Task: Experiment with the "Change Pitch" effect to create a subtle pitch drift on a flute melody.
Action: Mouse moved to (69, 2)
Screenshot: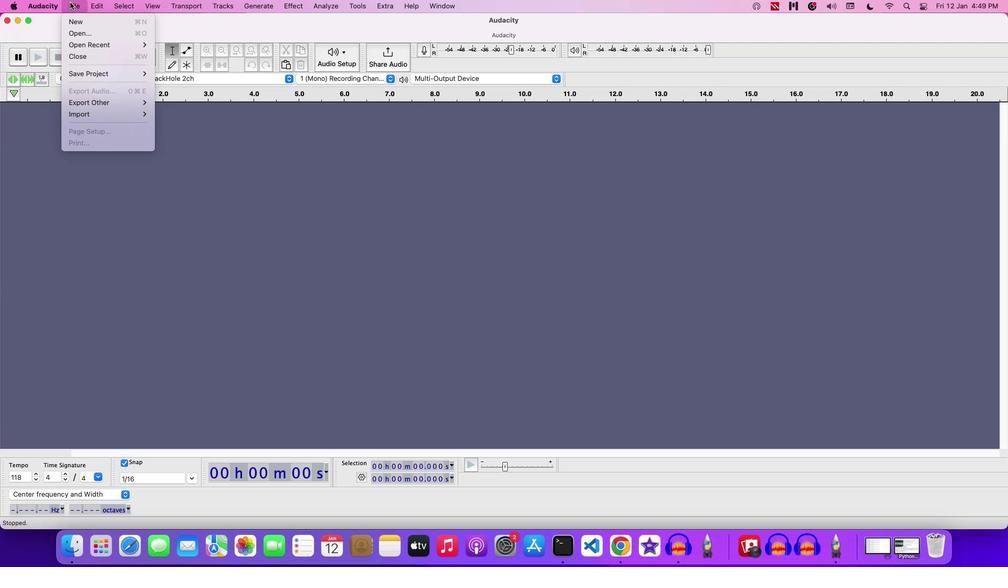 
Action: Mouse pressed left at (69, 2)
Screenshot: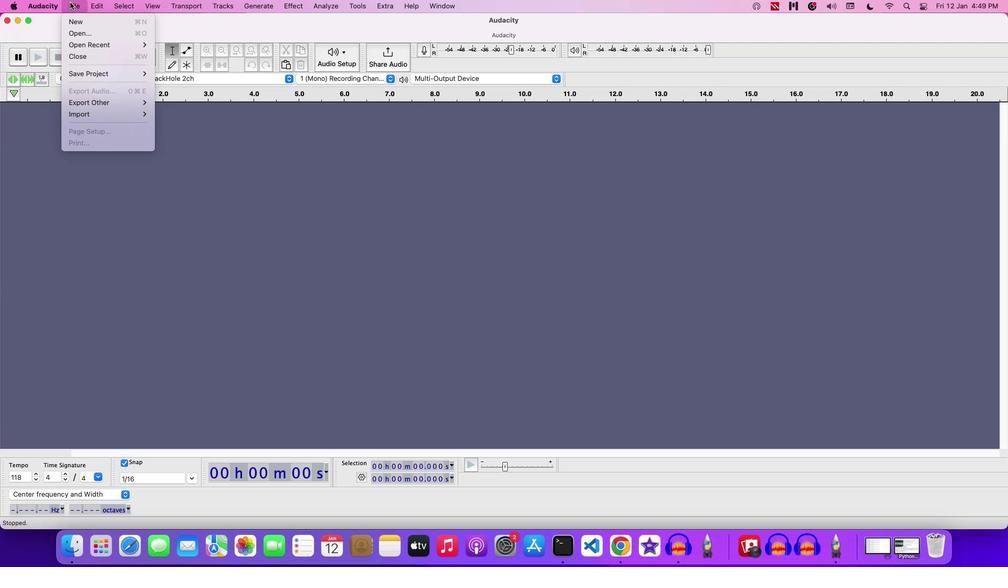 
Action: Mouse moved to (84, 34)
Screenshot: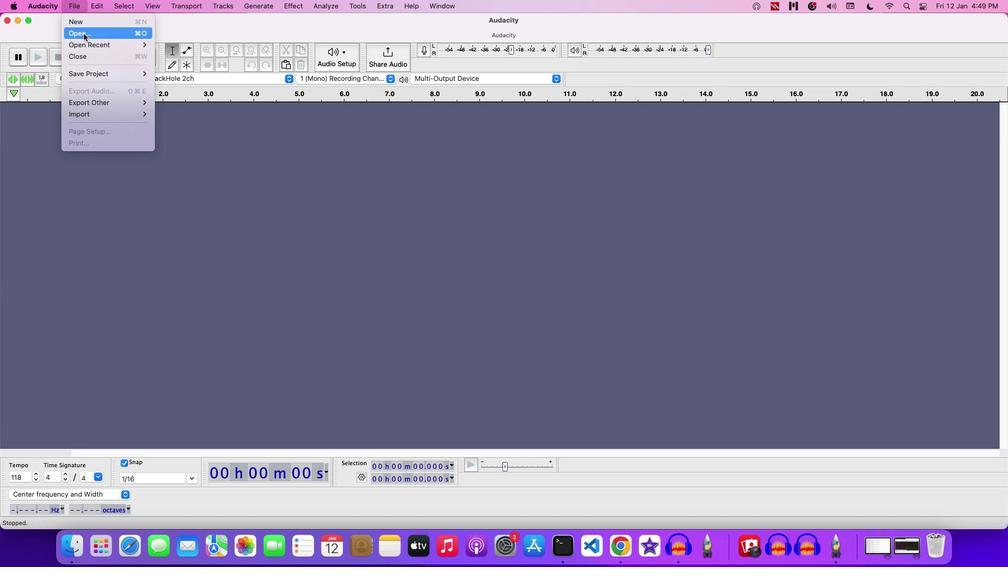 
Action: Mouse pressed left at (84, 34)
Screenshot: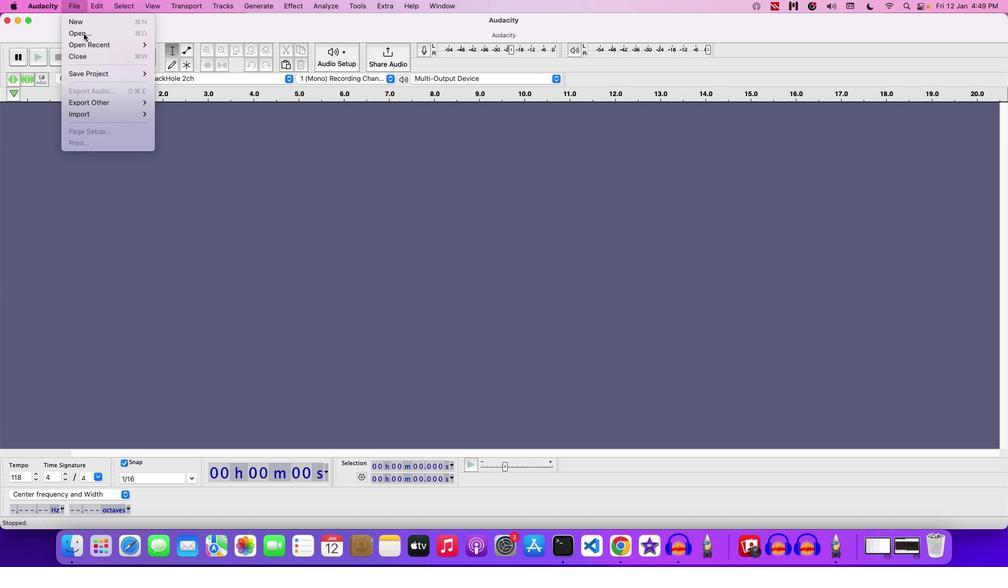 
Action: Mouse moved to (558, 112)
Screenshot: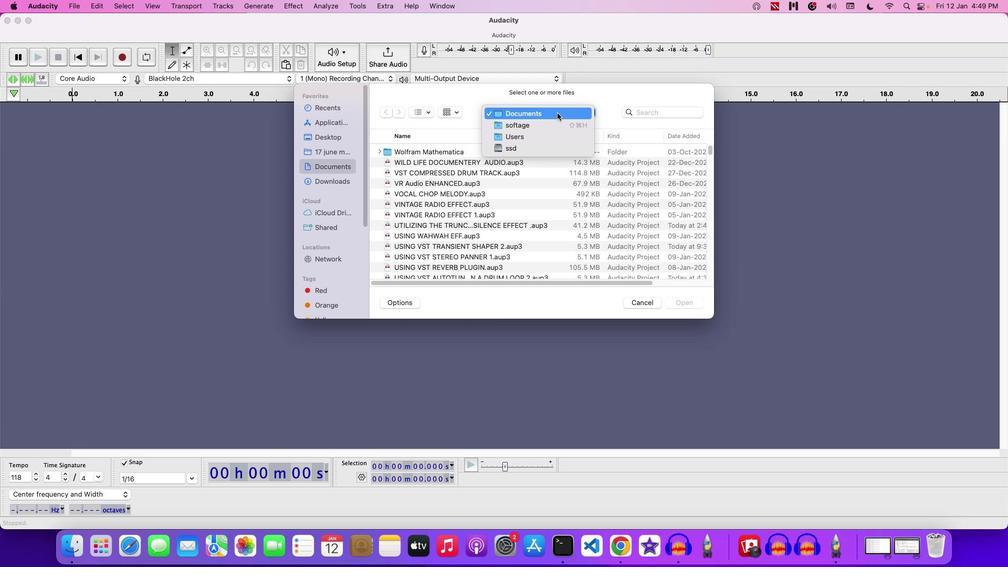 
Action: Mouse pressed left at (558, 112)
Screenshot: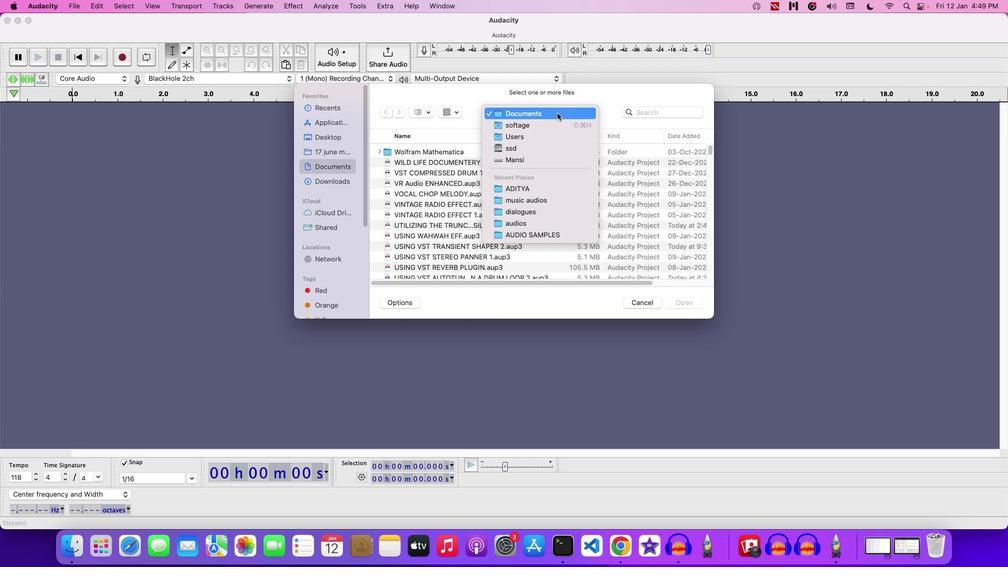 
Action: Mouse moved to (518, 190)
Screenshot: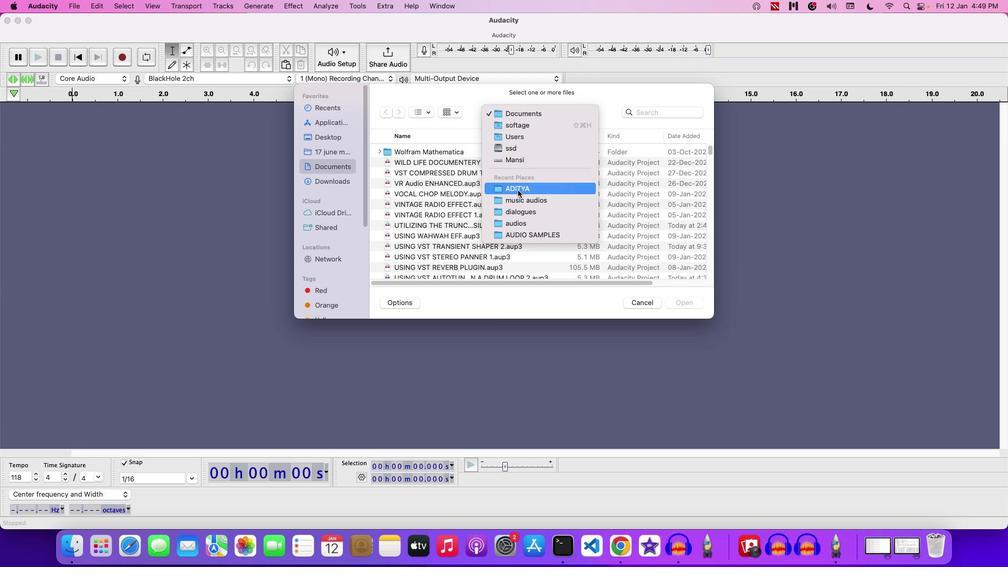 
Action: Mouse pressed left at (518, 190)
Screenshot: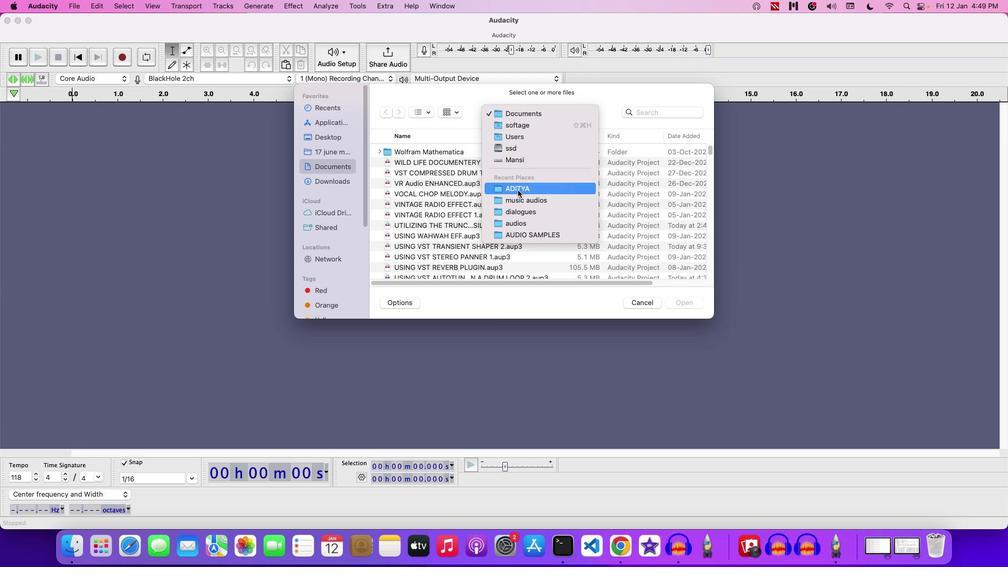 
Action: Mouse moved to (472, 212)
Screenshot: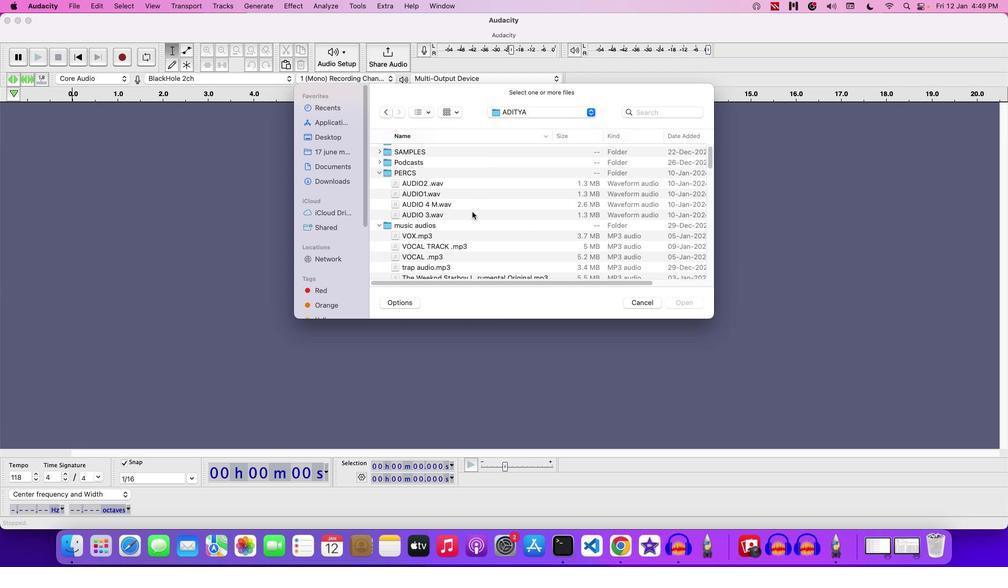 
Action: Mouse scrolled (472, 212) with delta (0, 0)
Screenshot: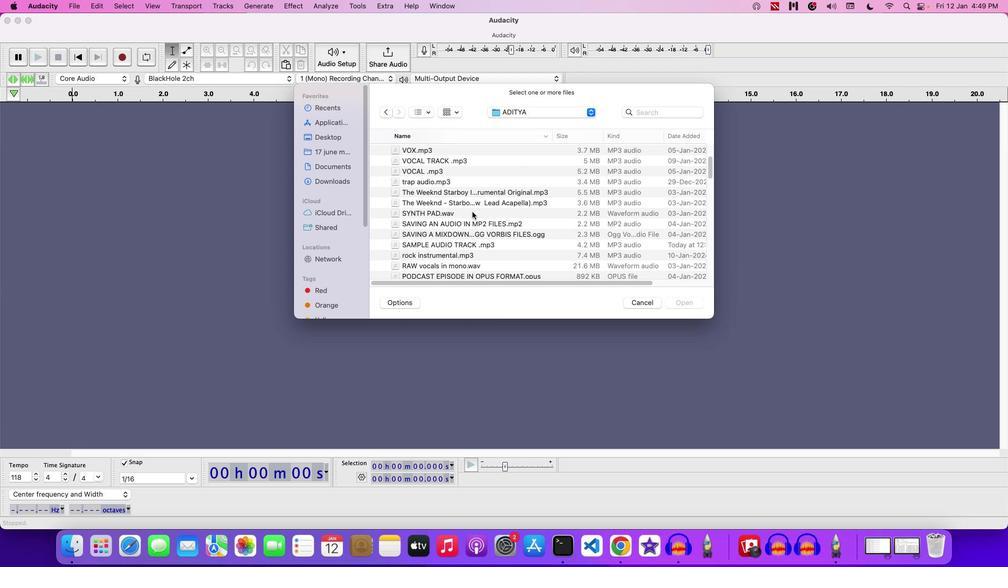 
Action: Mouse scrolled (472, 212) with delta (0, 0)
Screenshot: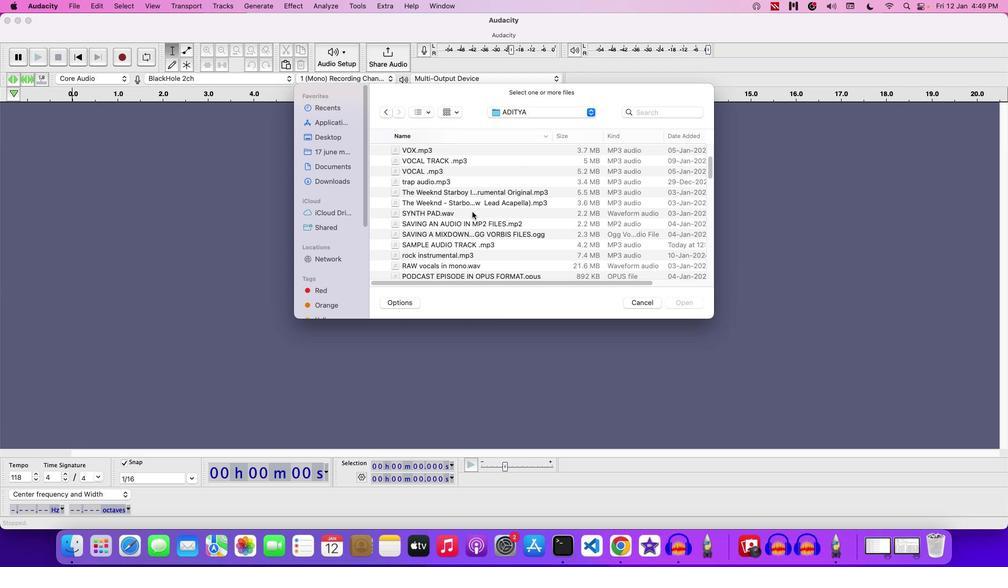 
Action: Mouse scrolled (472, 212) with delta (0, -1)
Screenshot: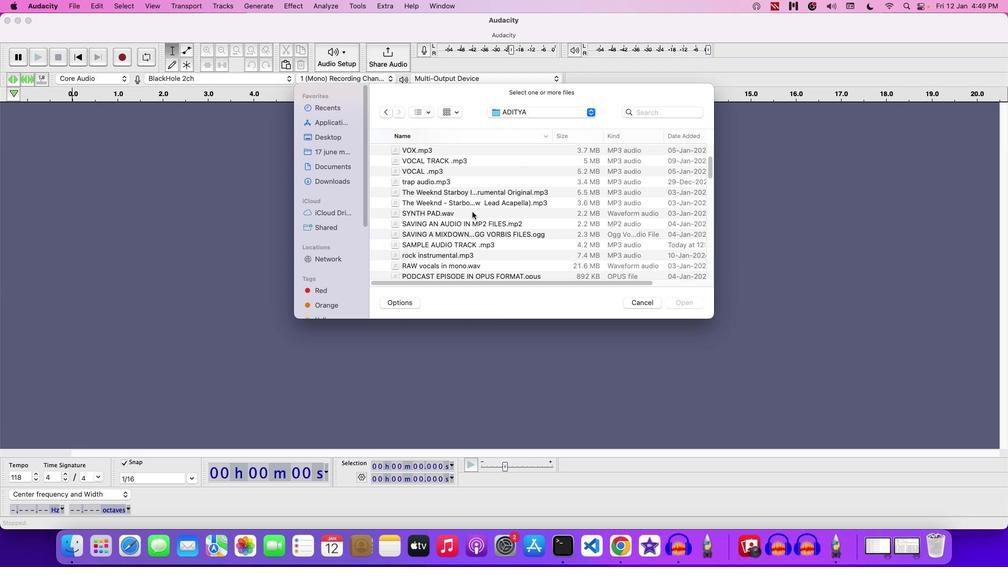 
Action: Mouse scrolled (472, 212) with delta (0, -2)
Screenshot: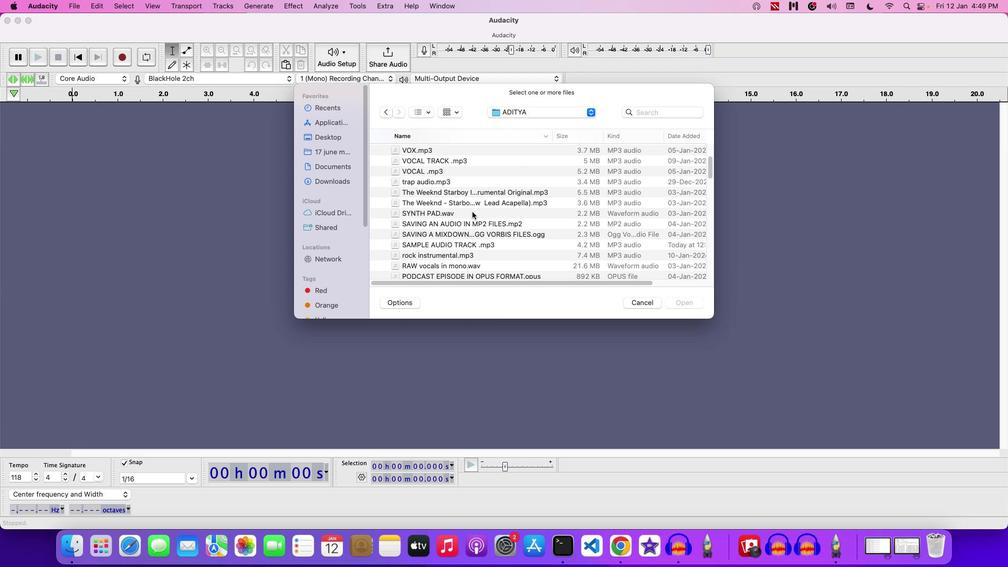 
Action: Mouse moved to (472, 212)
Screenshot: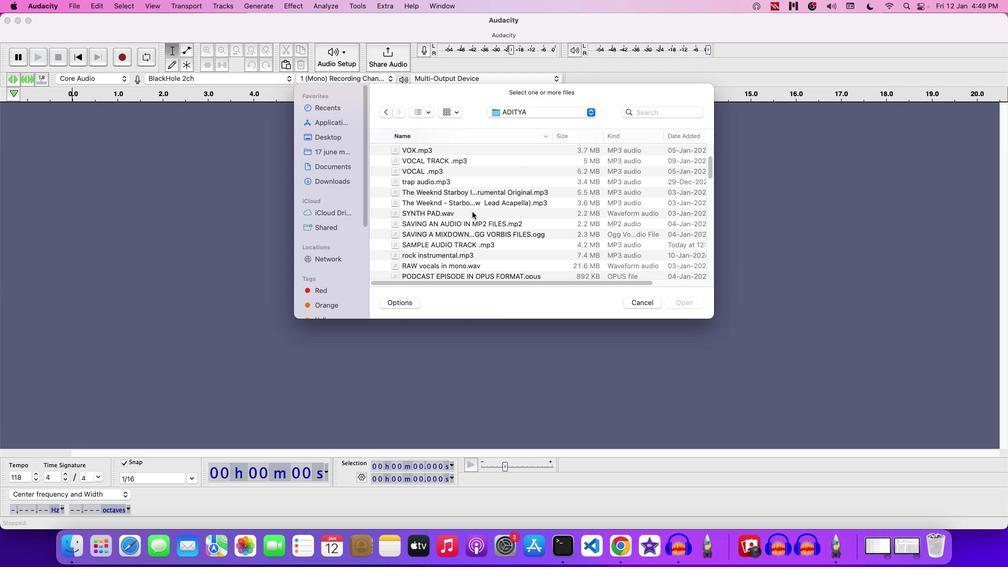 
Action: Mouse scrolled (472, 212) with delta (0, 0)
Screenshot: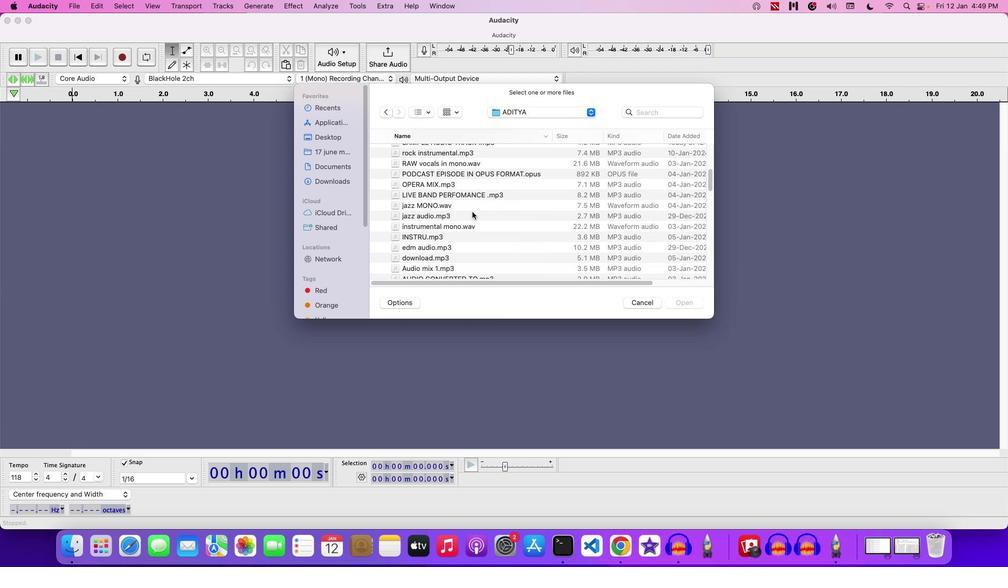 
Action: Mouse scrolled (472, 212) with delta (0, 0)
Screenshot: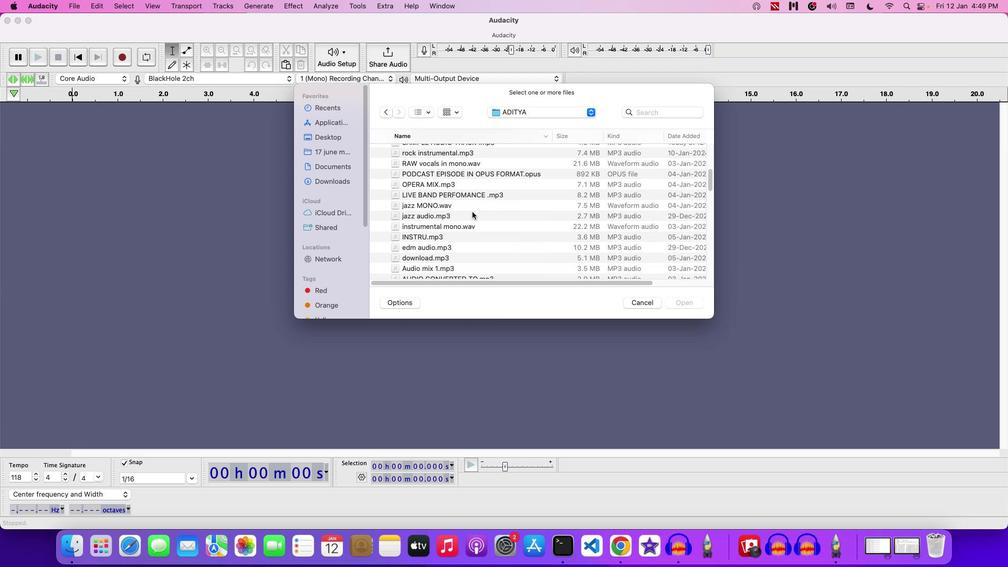 
Action: Mouse scrolled (472, 212) with delta (0, -1)
Screenshot: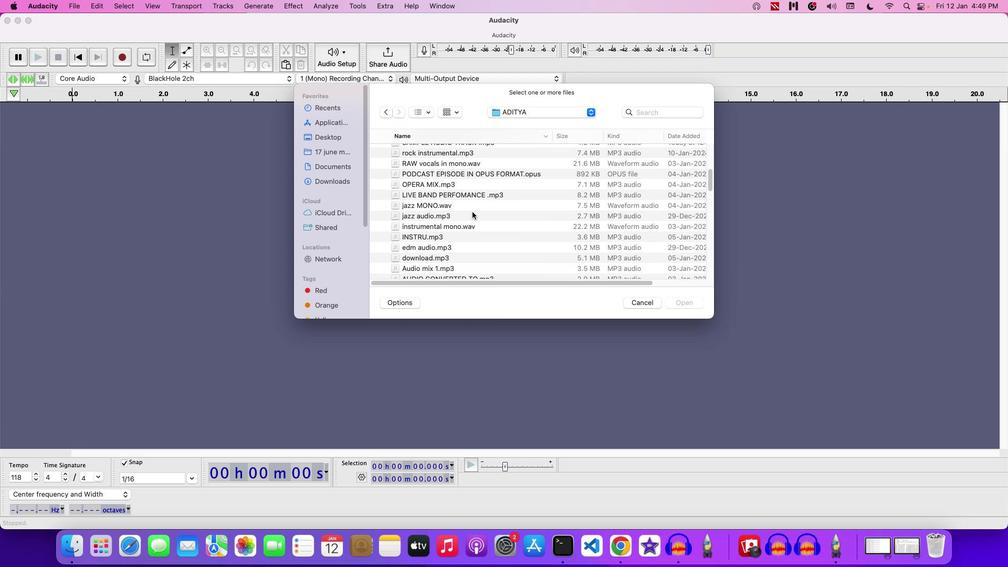 
Action: Mouse scrolled (472, 212) with delta (0, -2)
Screenshot: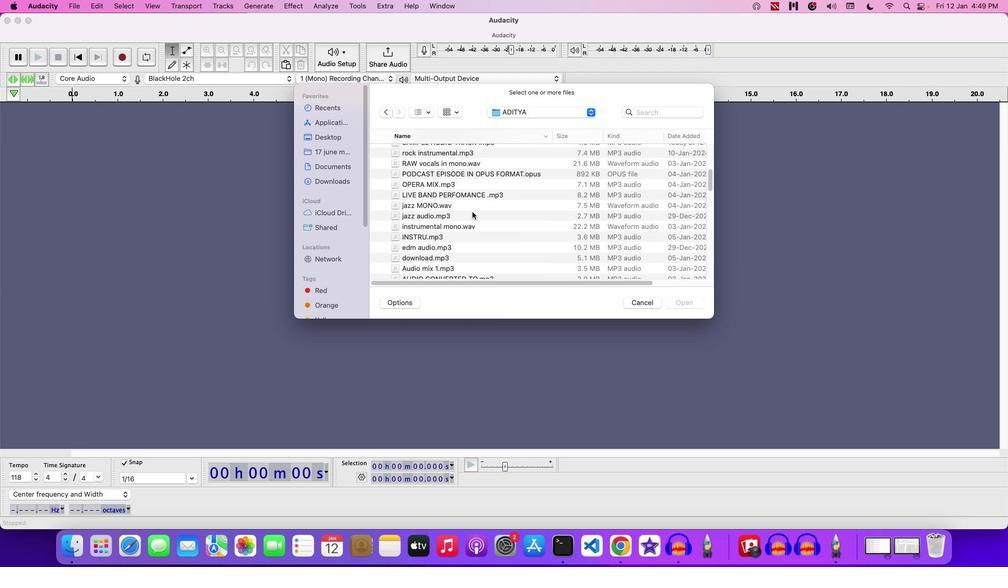 
Action: Mouse scrolled (472, 212) with delta (0, 0)
Screenshot: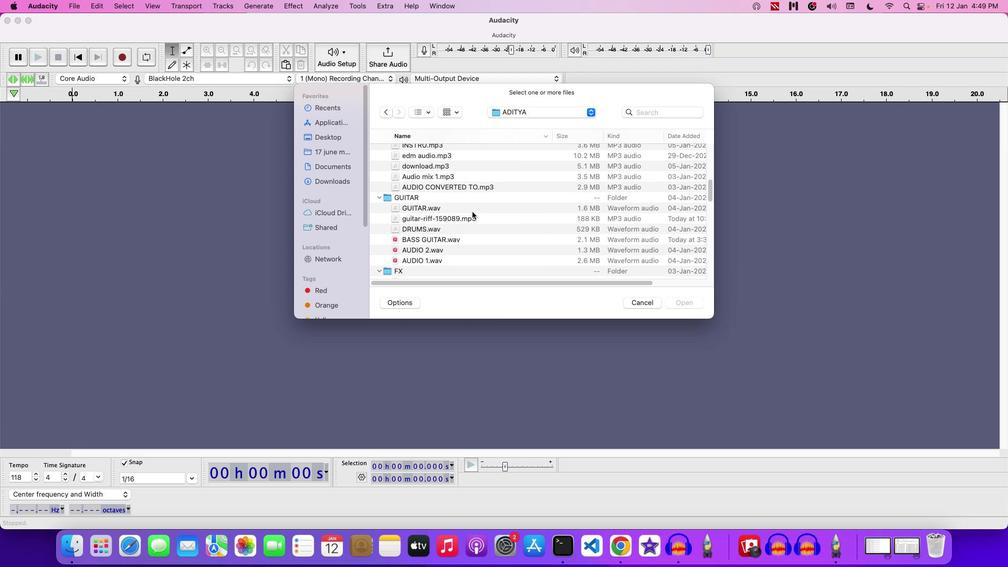 
Action: Mouse scrolled (472, 212) with delta (0, 0)
Screenshot: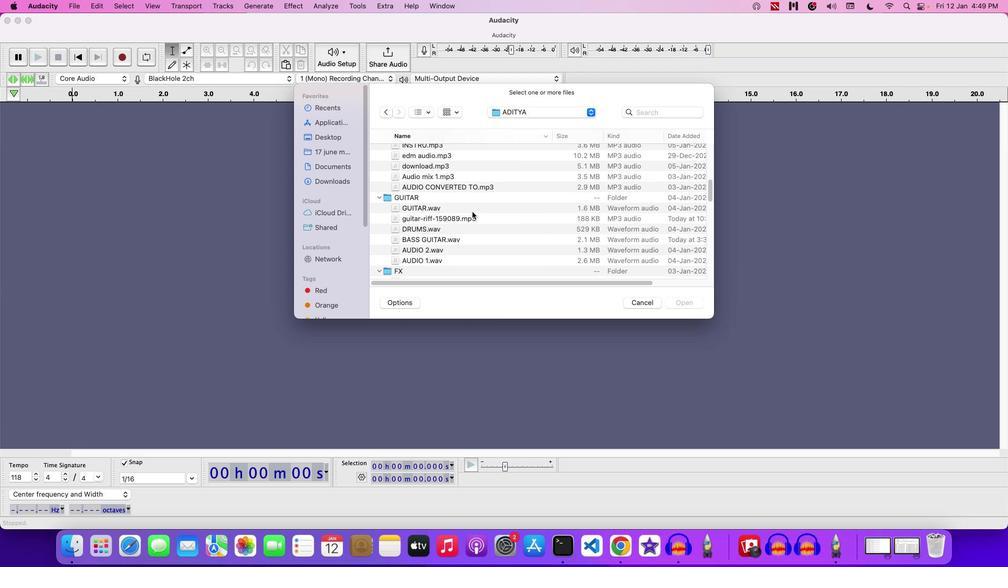 
Action: Mouse scrolled (472, 212) with delta (0, -1)
Screenshot: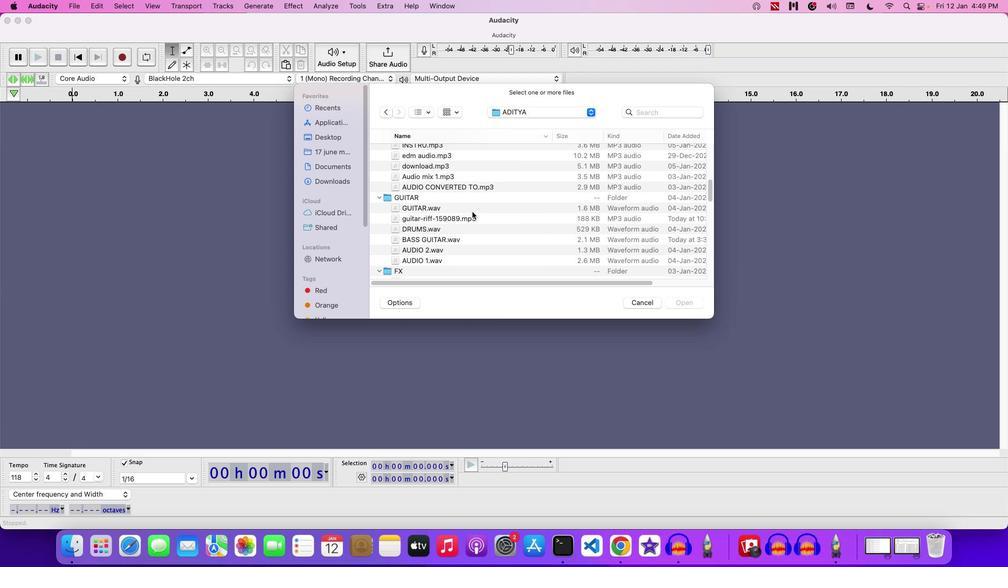 
Action: Mouse scrolled (472, 212) with delta (0, -2)
Screenshot: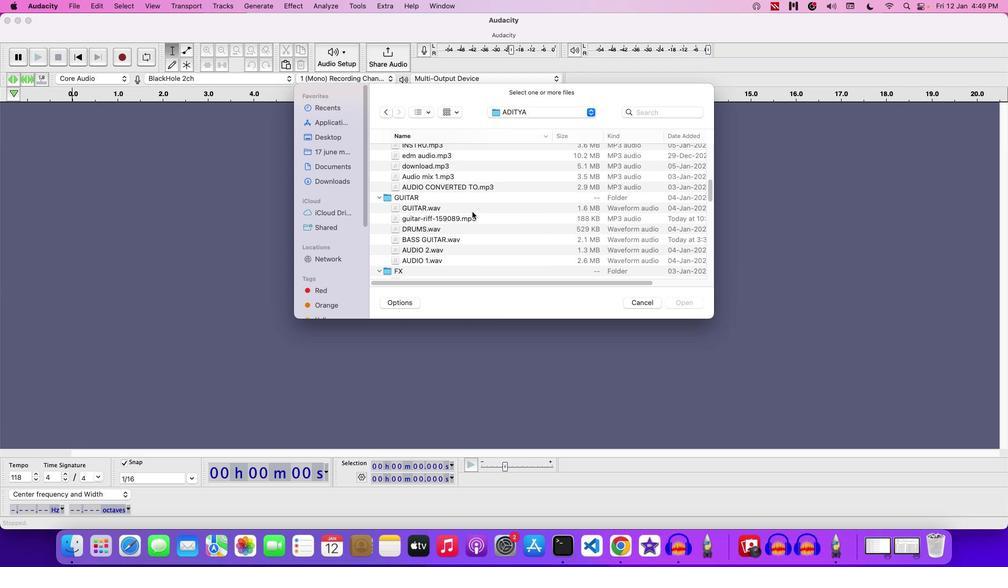 
Action: Mouse scrolled (472, 212) with delta (0, 0)
Screenshot: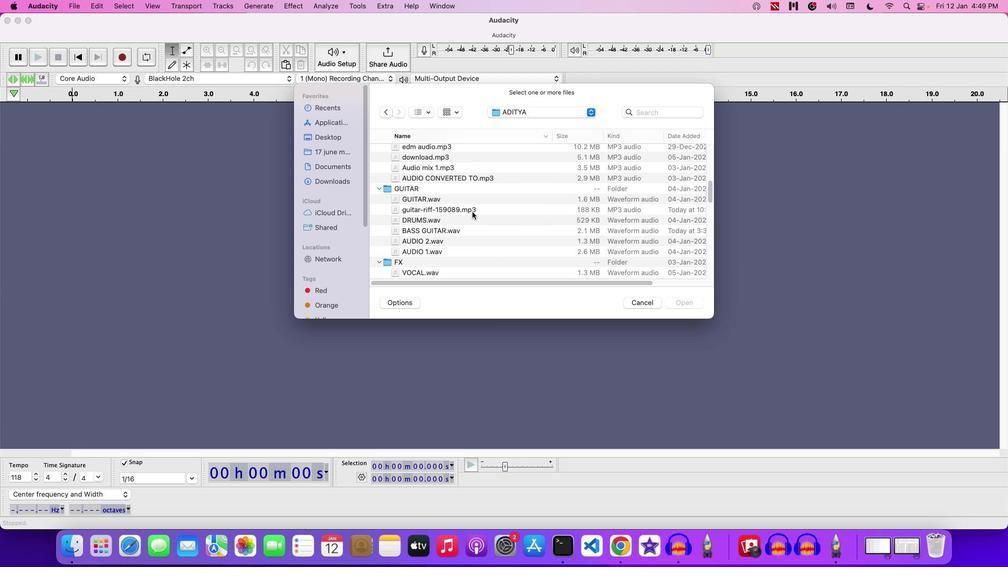 
Action: Mouse scrolled (472, 212) with delta (0, 0)
Screenshot: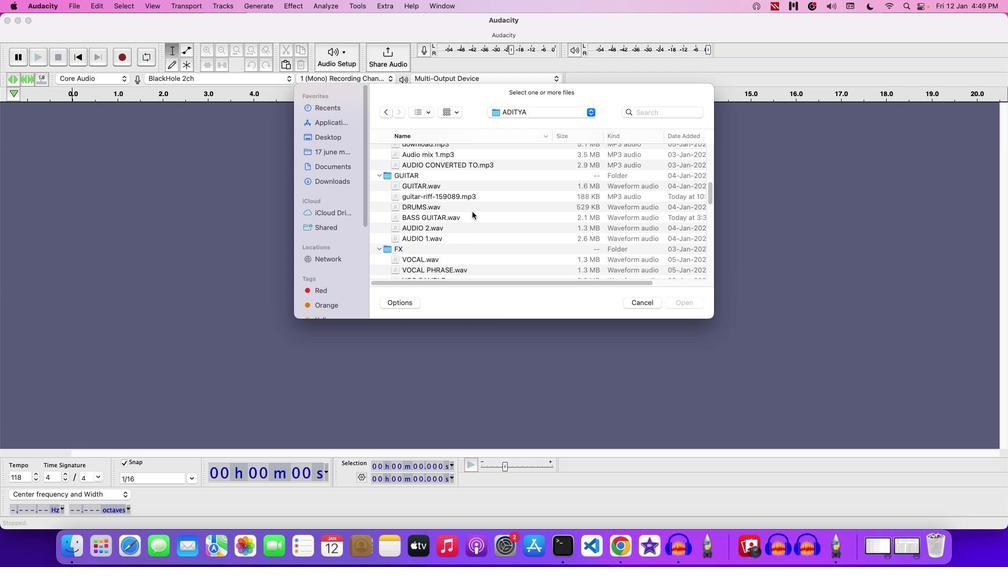
Action: Mouse scrolled (472, 212) with delta (0, 0)
Screenshot: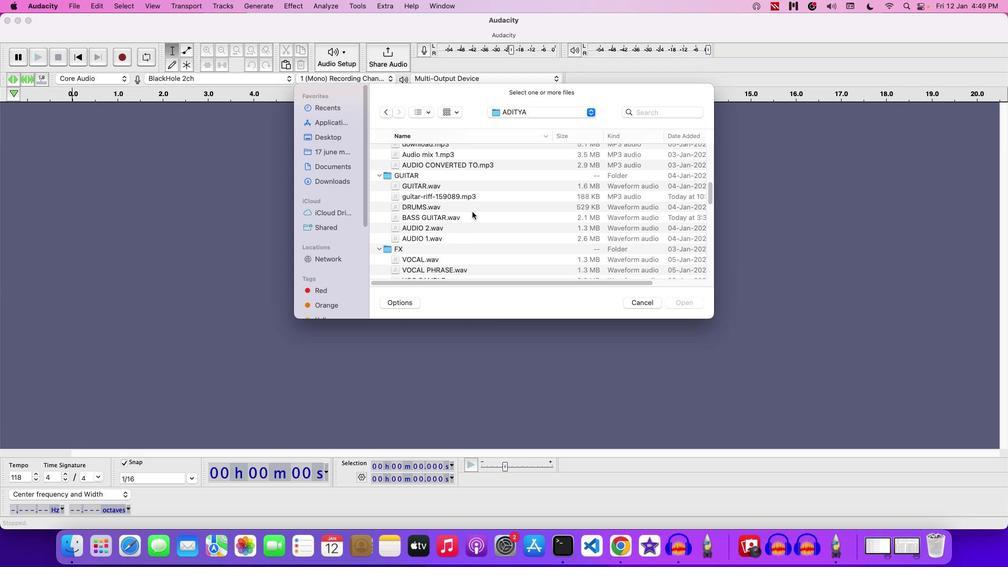 
Action: Mouse scrolled (472, 212) with delta (0, 0)
Screenshot: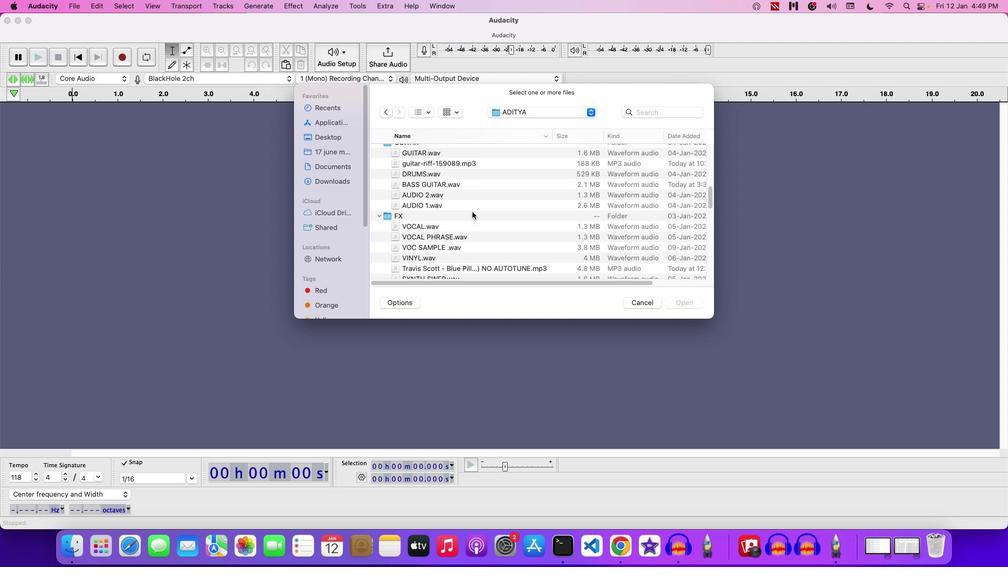 
Action: Mouse scrolled (472, 212) with delta (0, 0)
Screenshot: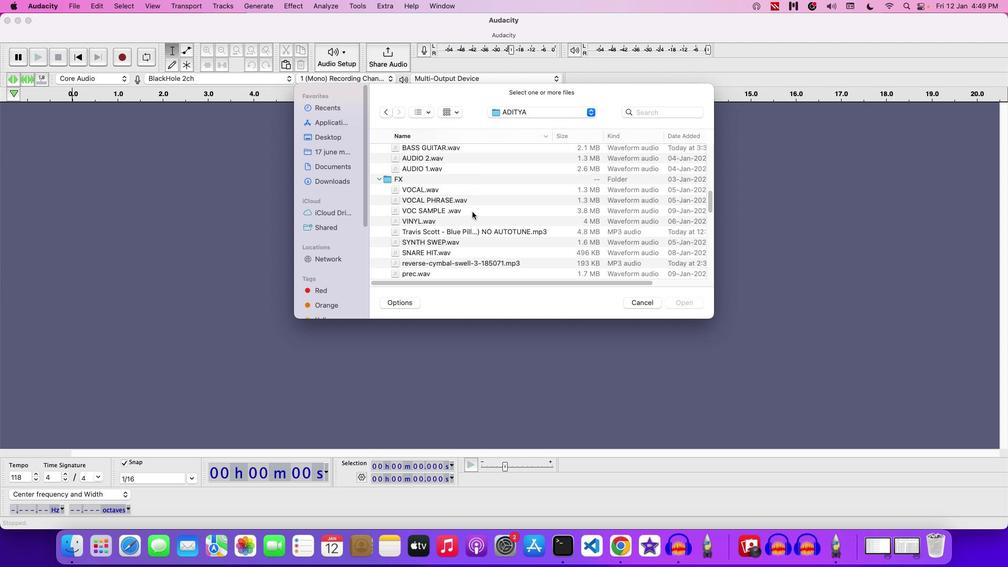 
Action: Mouse scrolled (472, 212) with delta (0, -1)
Screenshot: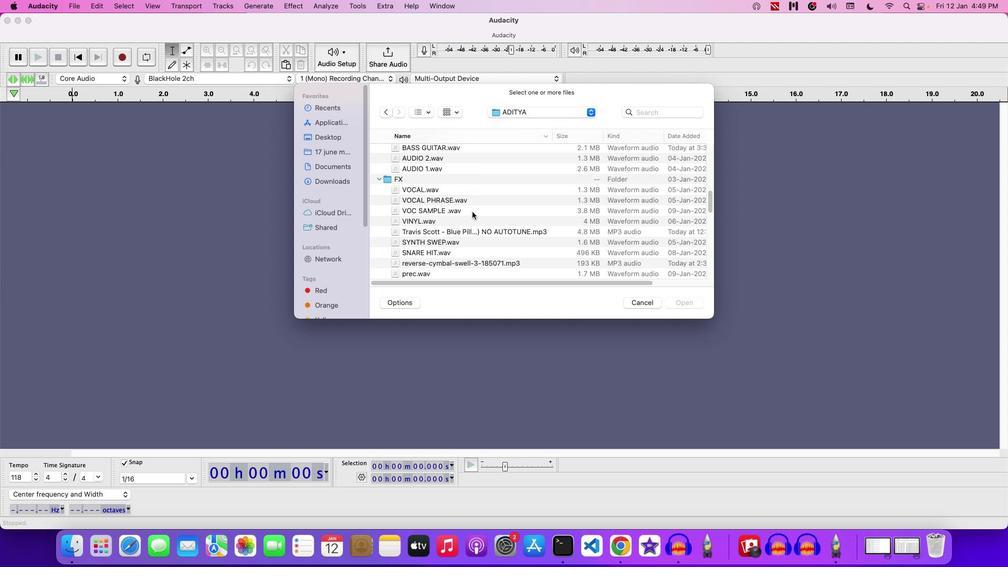 
Action: Mouse scrolled (472, 212) with delta (0, -1)
Screenshot: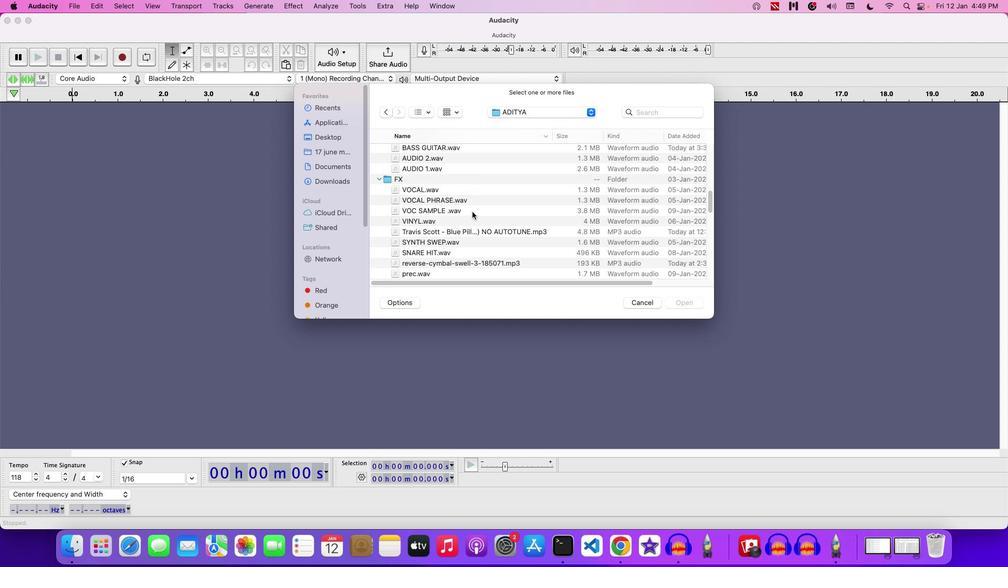 
Action: Mouse scrolled (472, 212) with delta (0, 0)
Screenshot: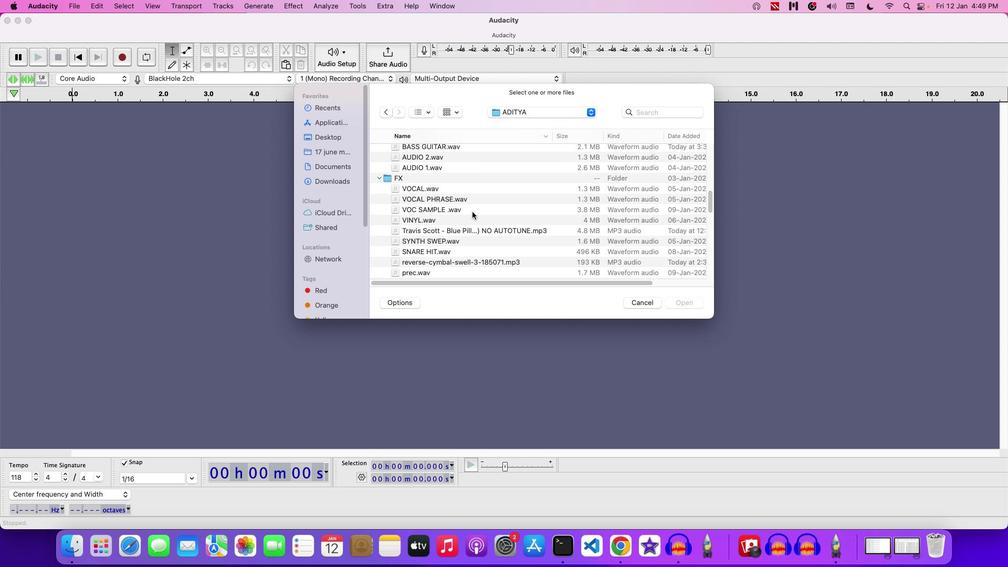 
Action: Mouse scrolled (472, 212) with delta (0, 0)
Screenshot: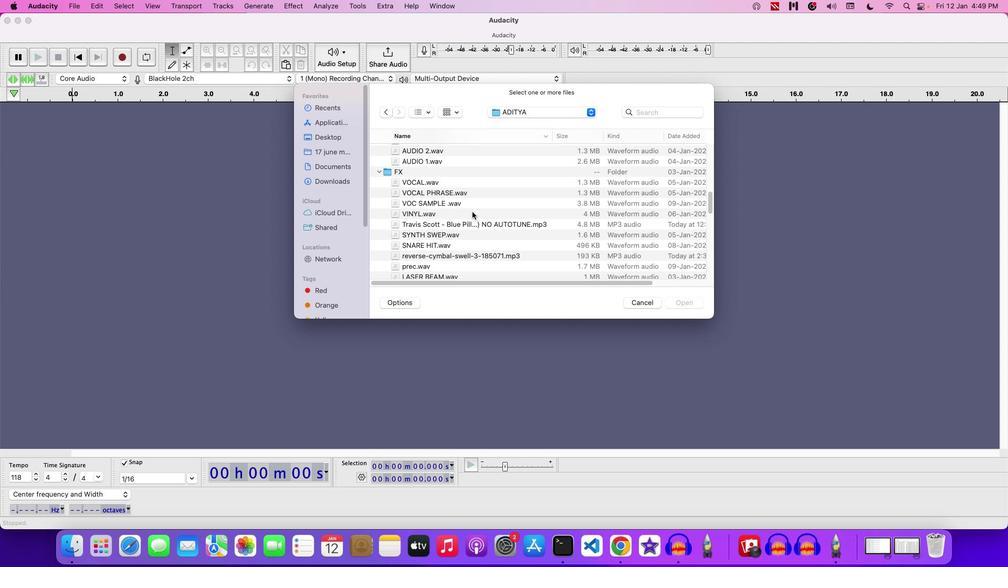 
Action: Mouse scrolled (472, 212) with delta (0, 0)
Screenshot: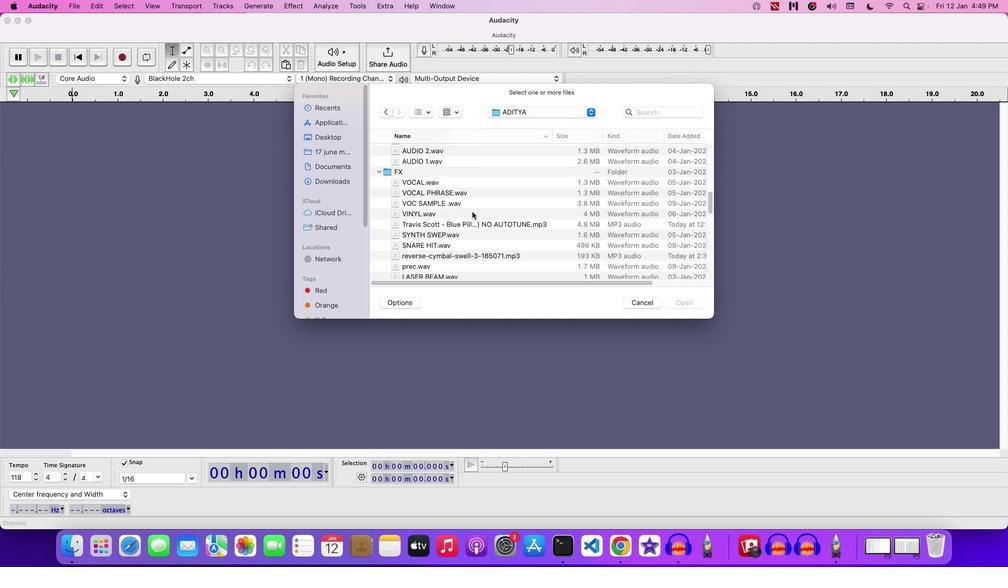 
Action: Mouse scrolled (472, 212) with delta (0, 0)
Screenshot: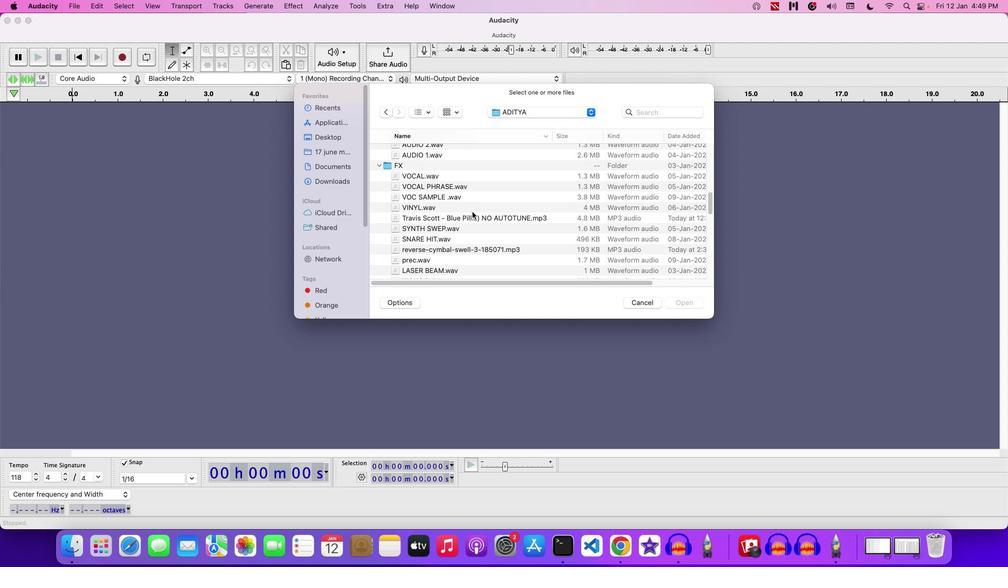 
Action: Mouse scrolled (472, 212) with delta (0, 0)
Screenshot: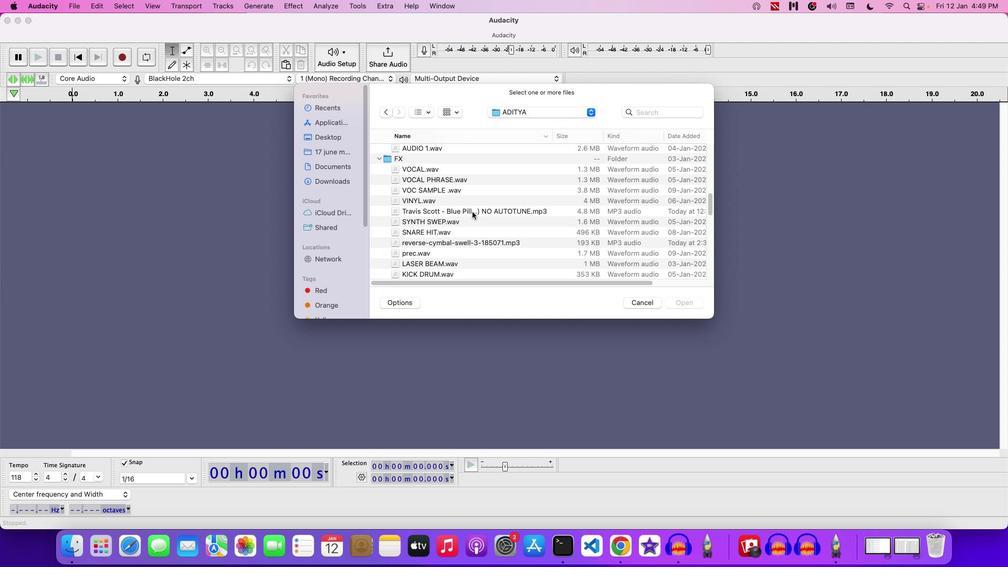 
Action: Mouse scrolled (472, 212) with delta (0, 0)
Screenshot: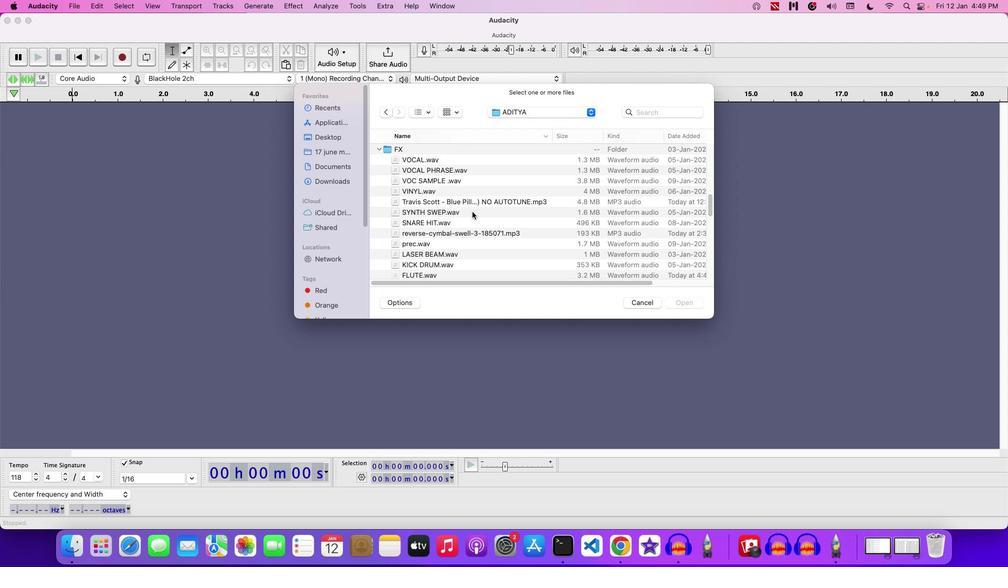 
Action: Mouse scrolled (472, 212) with delta (0, 0)
Screenshot: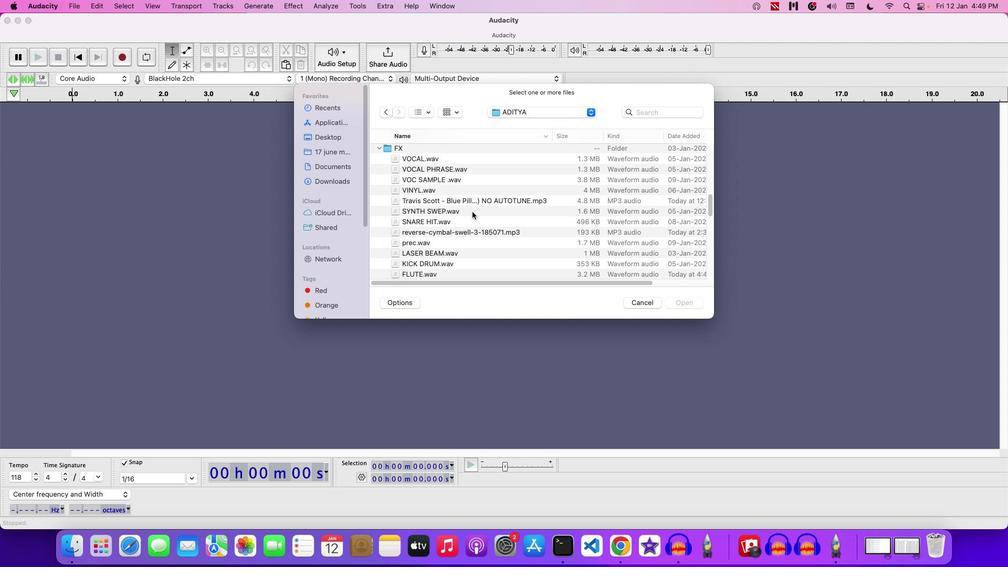 
Action: Mouse scrolled (472, 212) with delta (0, 0)
Screenshot: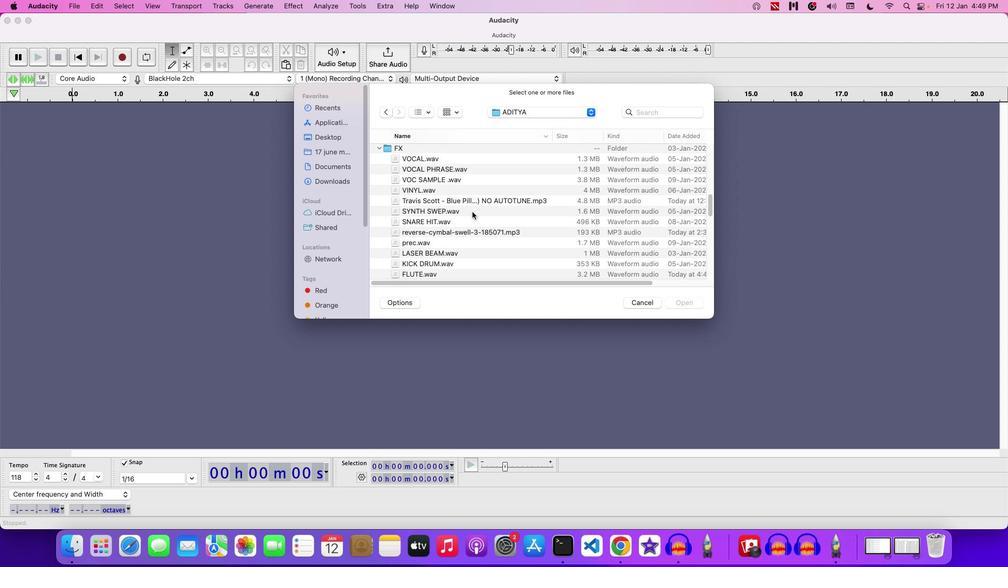 
Action: Mouse scrolled (472, 212) with delta (0, 0)
Screenshot: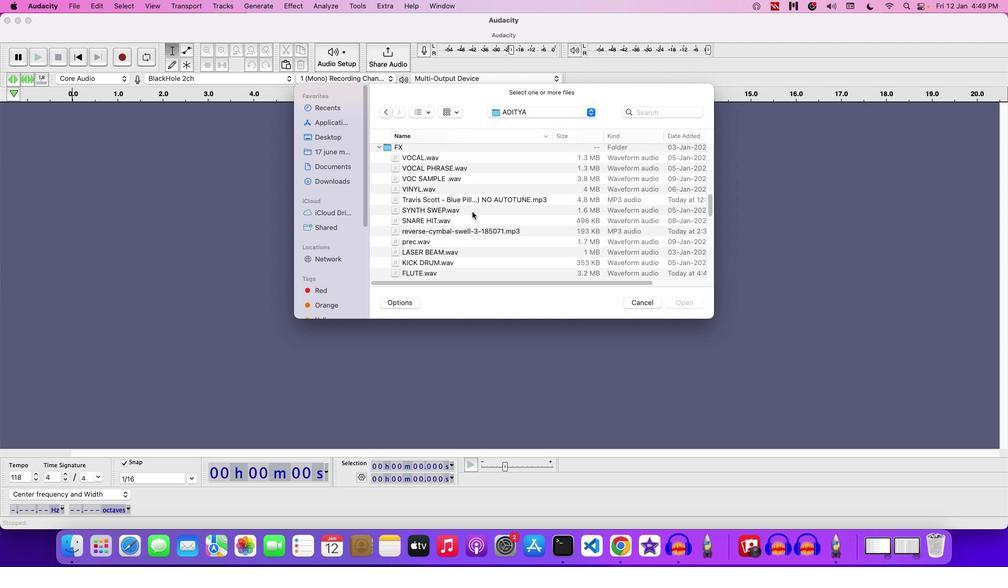 
Action: Mouse scrolled (472, 212) with delta (0, 0)
Screenshot: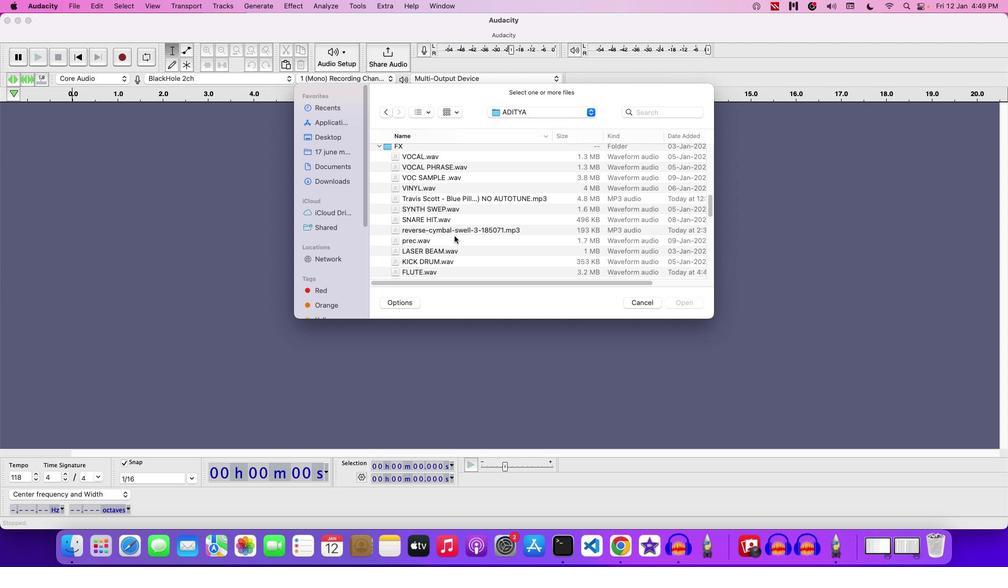 
Action: Mouse moved to (441, 273)
Screenshot: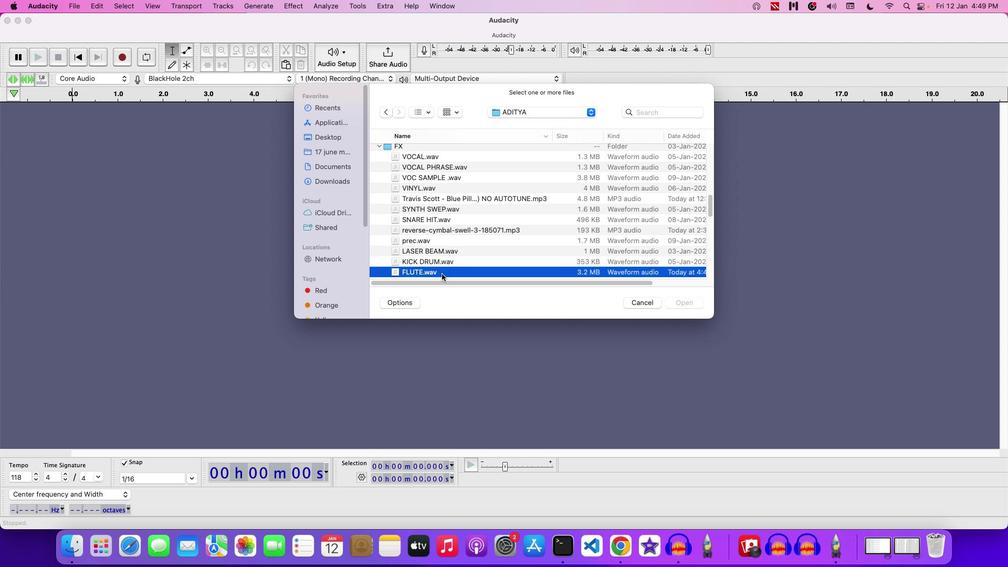 
Action: Mouse pressed left at (441, 273)
Screenshot: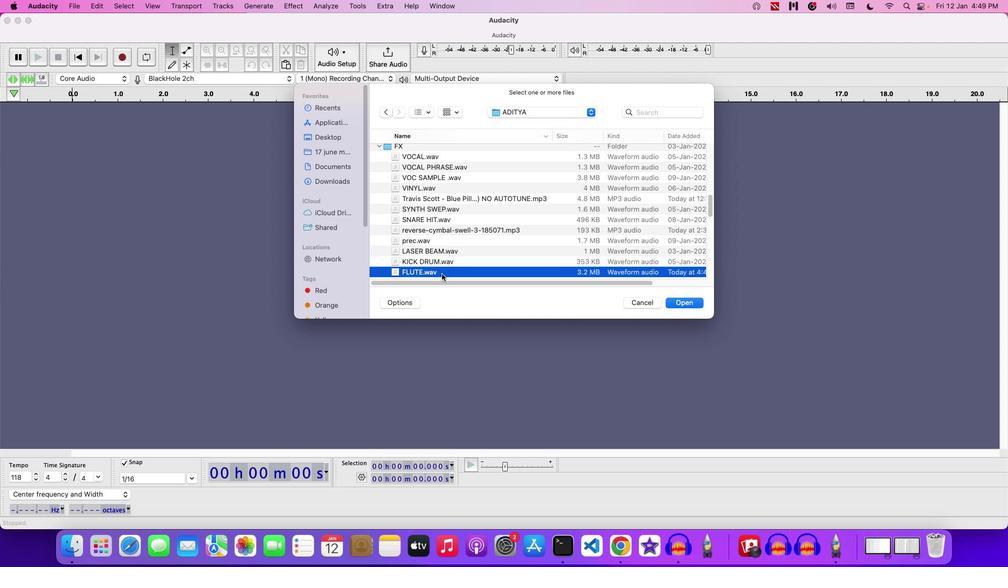 
Action: Mouse moved to (445, 273)
Screenshot: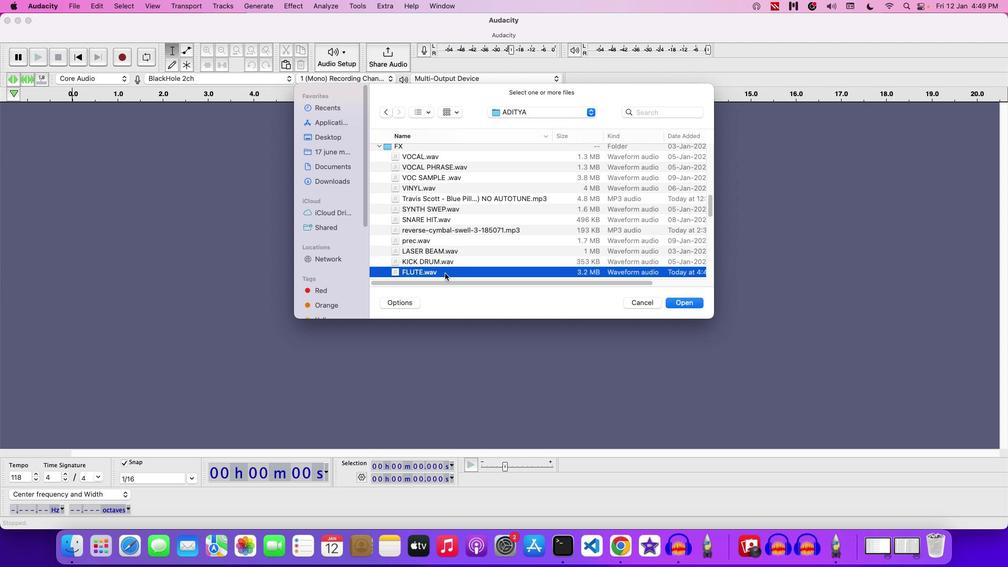 
Action: Mouse pressed left at (445, 273)
Screenshot: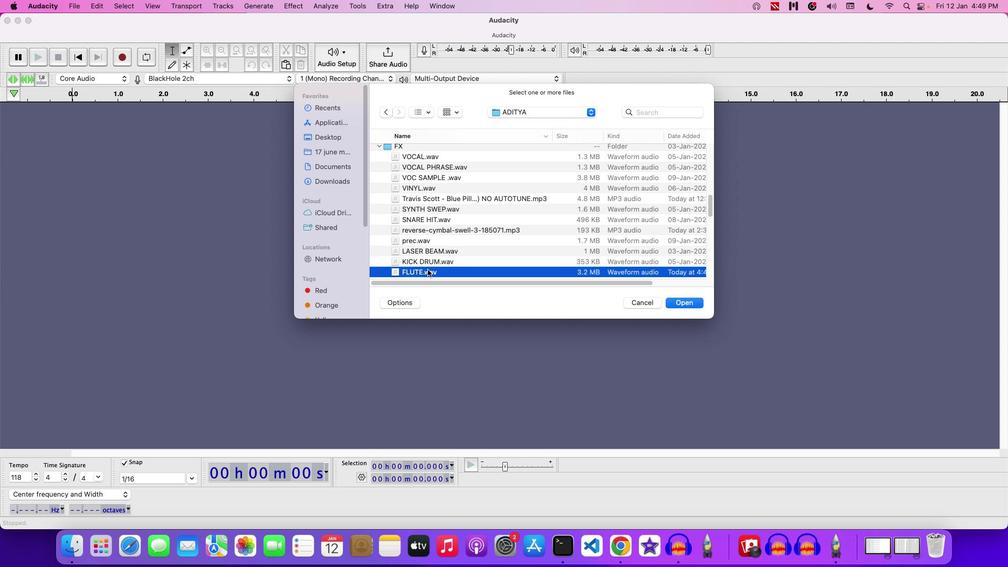 
Action: Mouse moved to (647, 304)
Screenshot: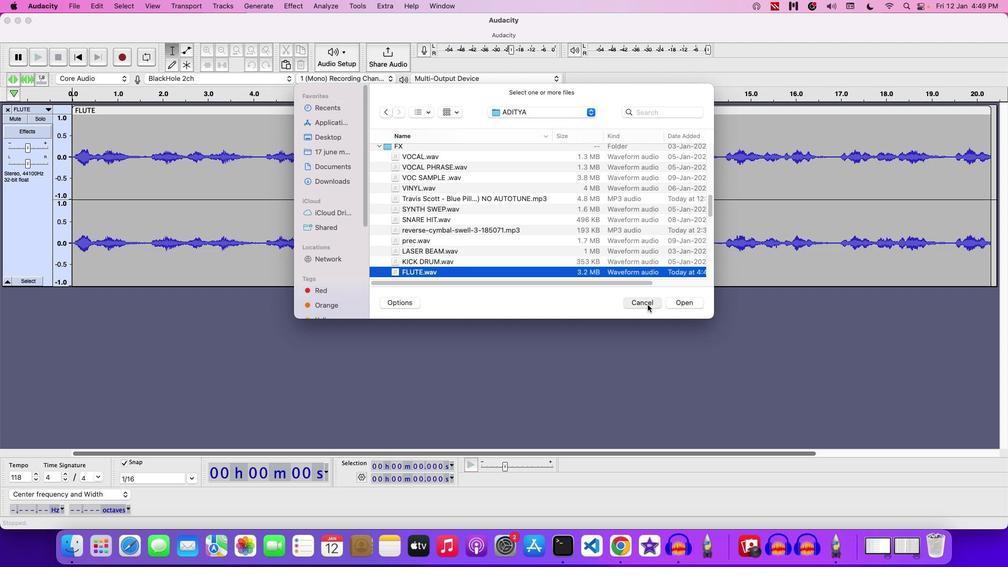 
Action: Mouse pressed left at (647, 304)
Screenshot: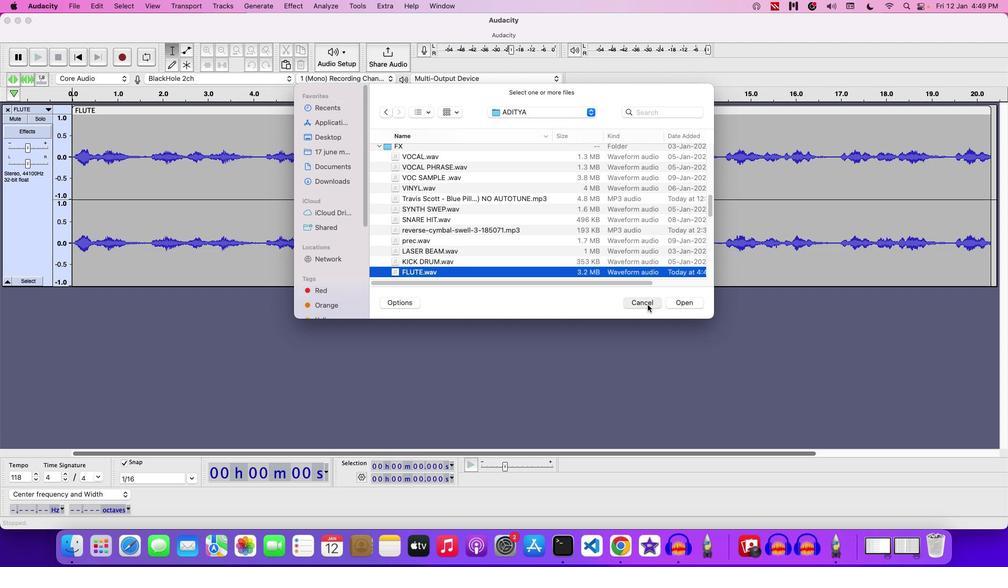 
Action: Mouse moved to (431, 242)
Screenshot: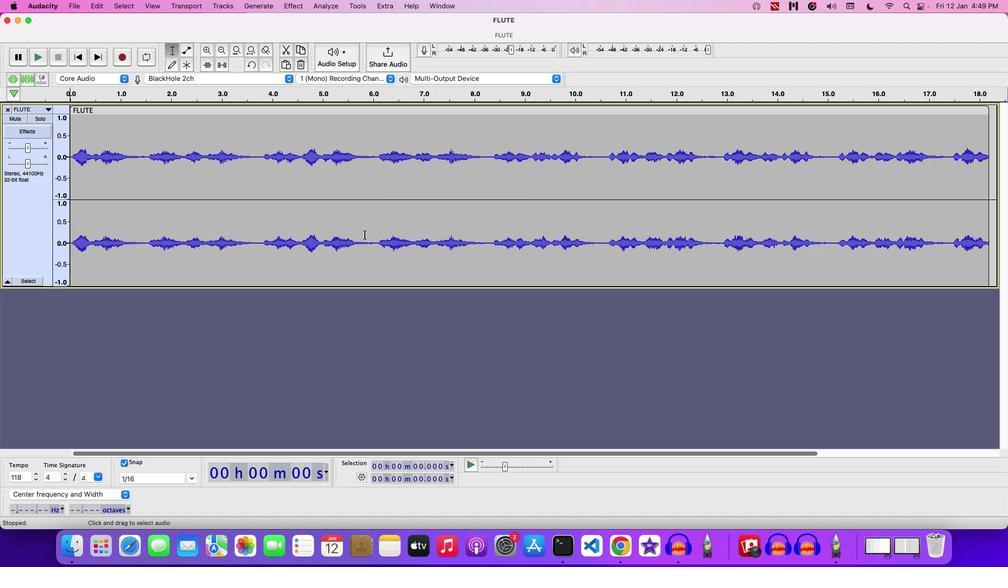 
Action: Key pressed Key.space
Screenshot: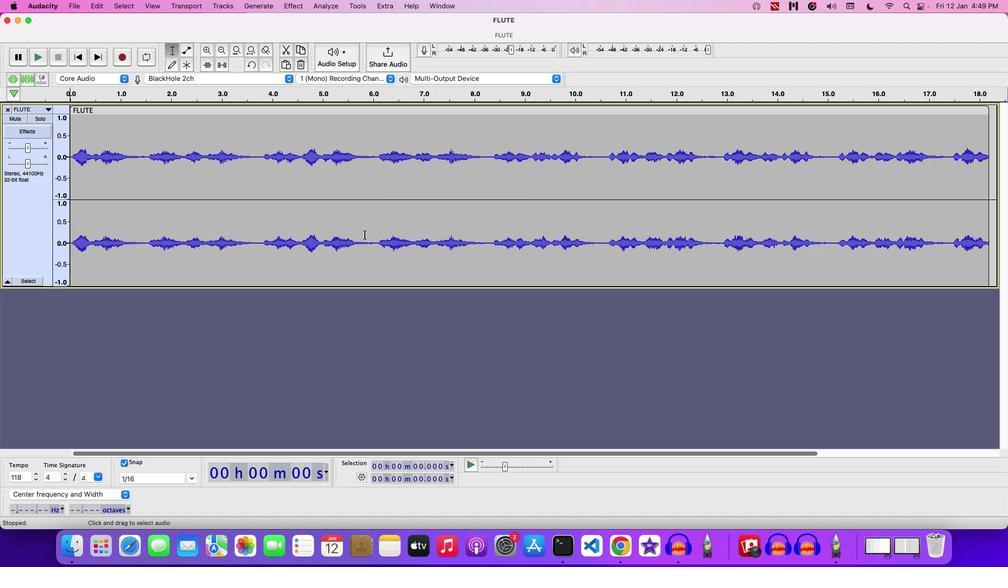 
Action: Mouse moved to (594, 156)
Screenshot: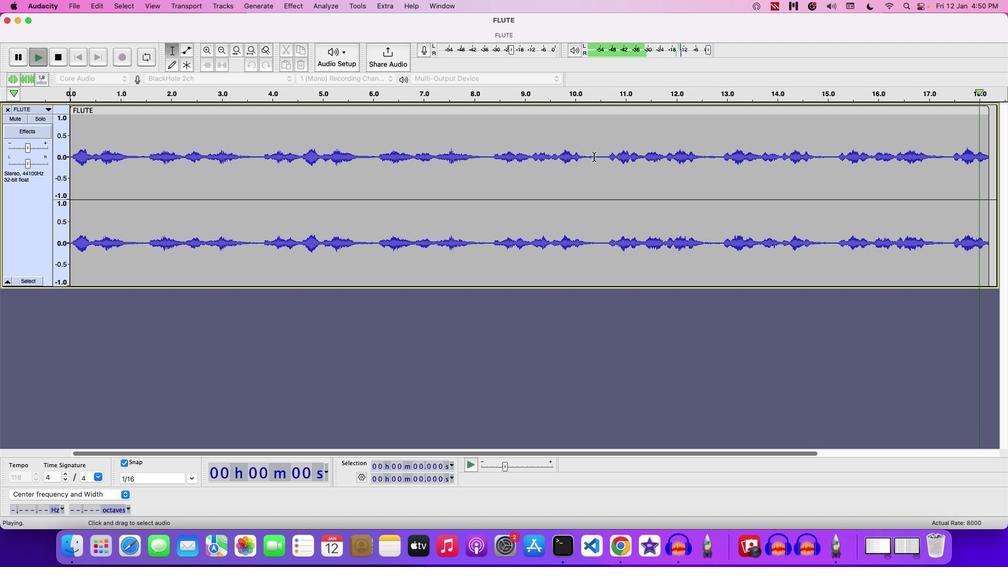 
Action: Mouse pressed left at (594, 156)
Screenshot: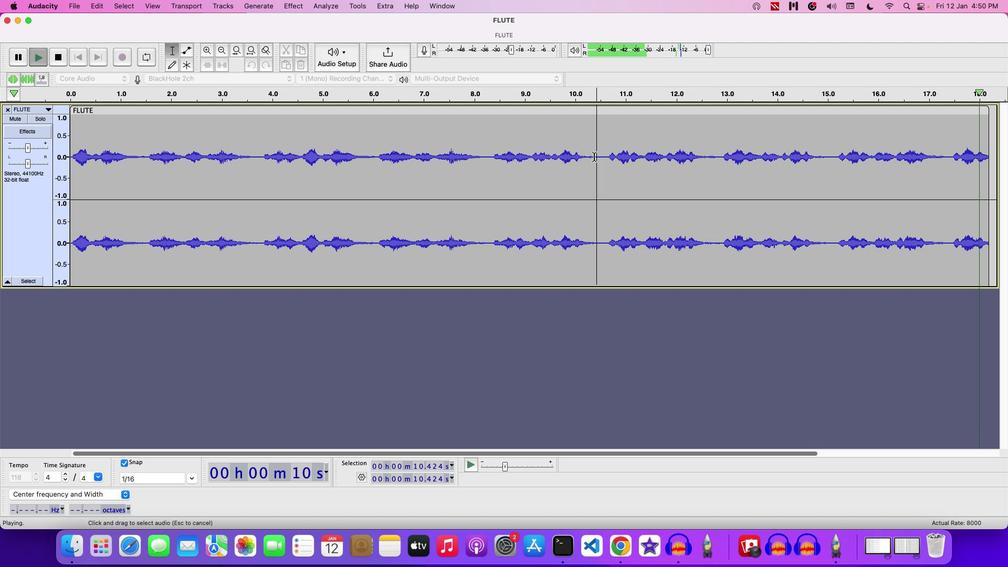 
Action: Mouse pressed left at (594, 156)
Screenshot: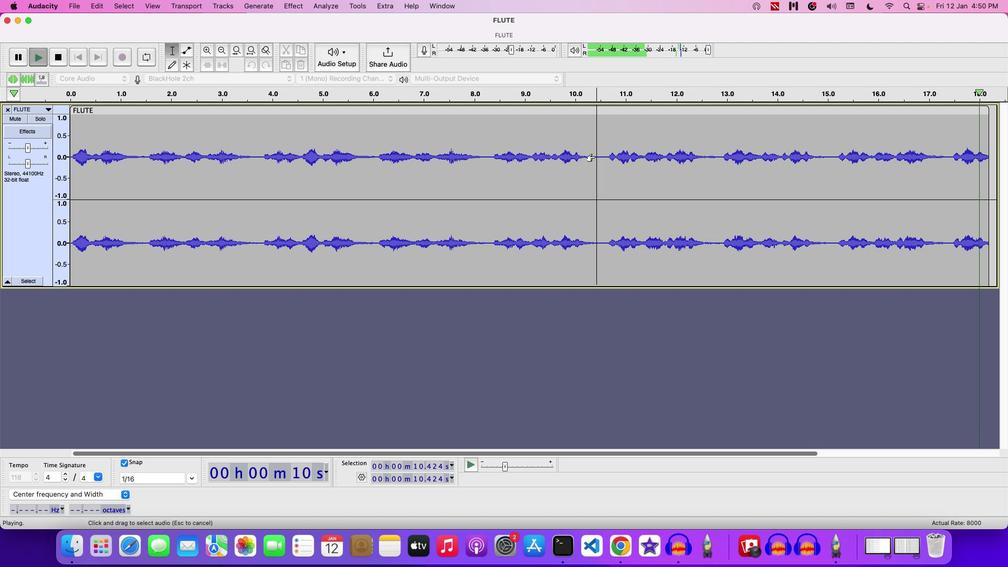 
Action: Mouse moved to (594, 157)
Screenshot: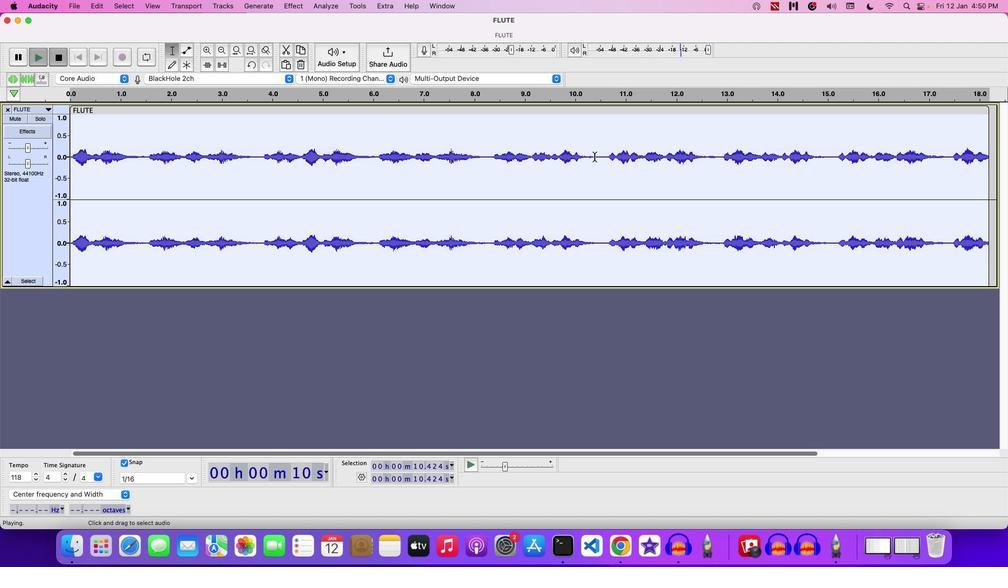 
Action: Key pressed Key.cmd'c'
Screenshot: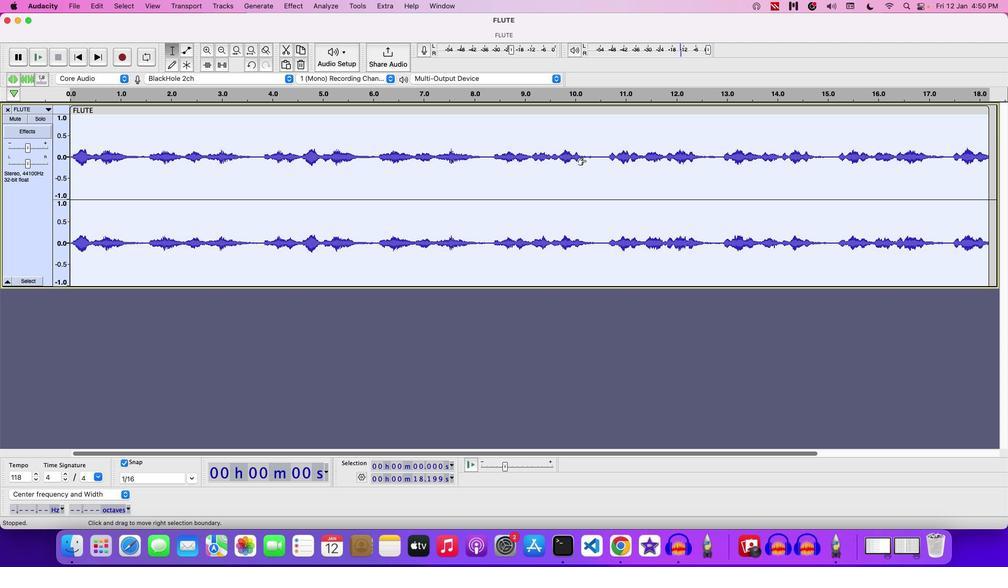 
Action: Mouse moved to (233, 348)
Screenshot: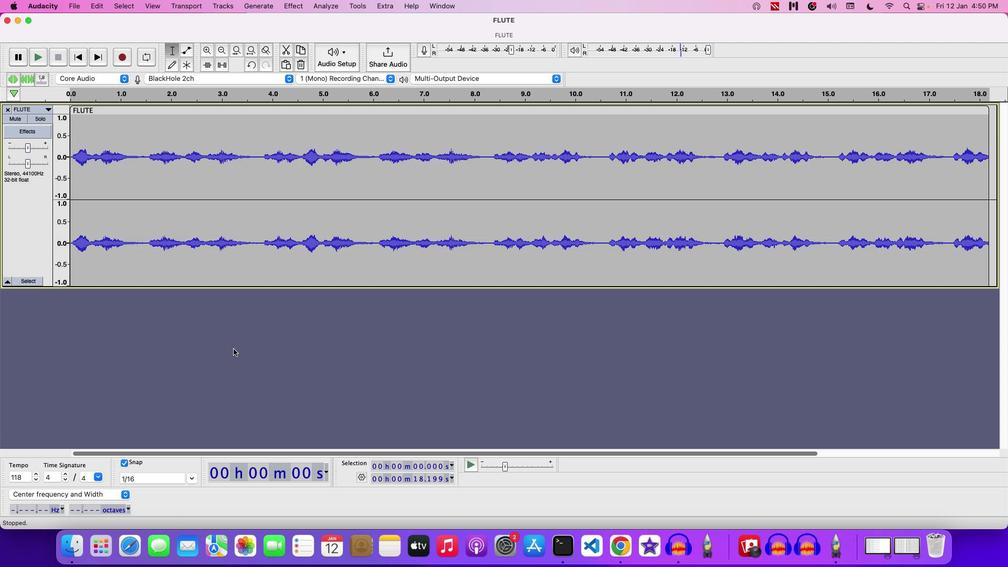 
Action: Mouse pressed left at (233, 348)
Screenshot: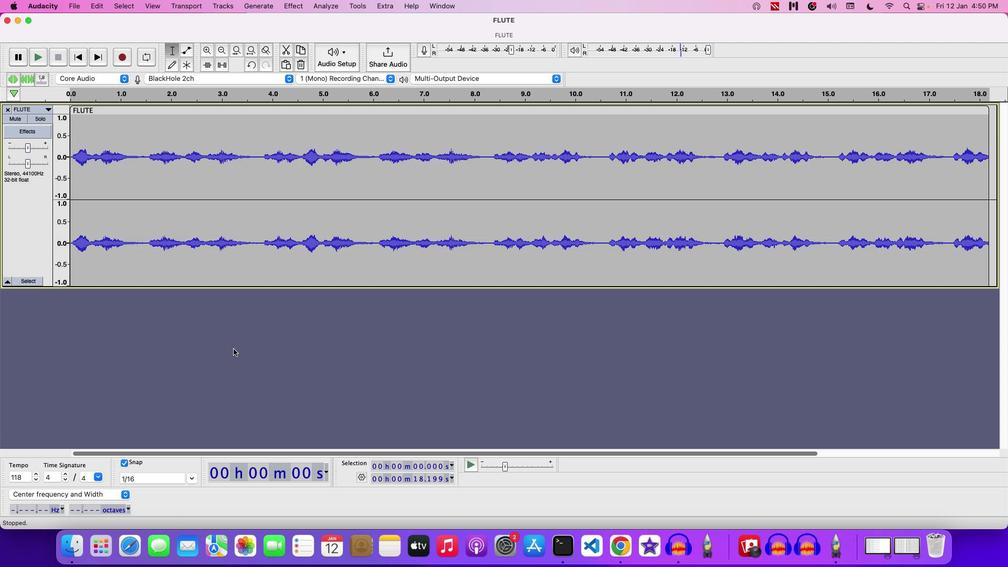 
Action: Mouse pressed right at (233, 348)
Screenshot: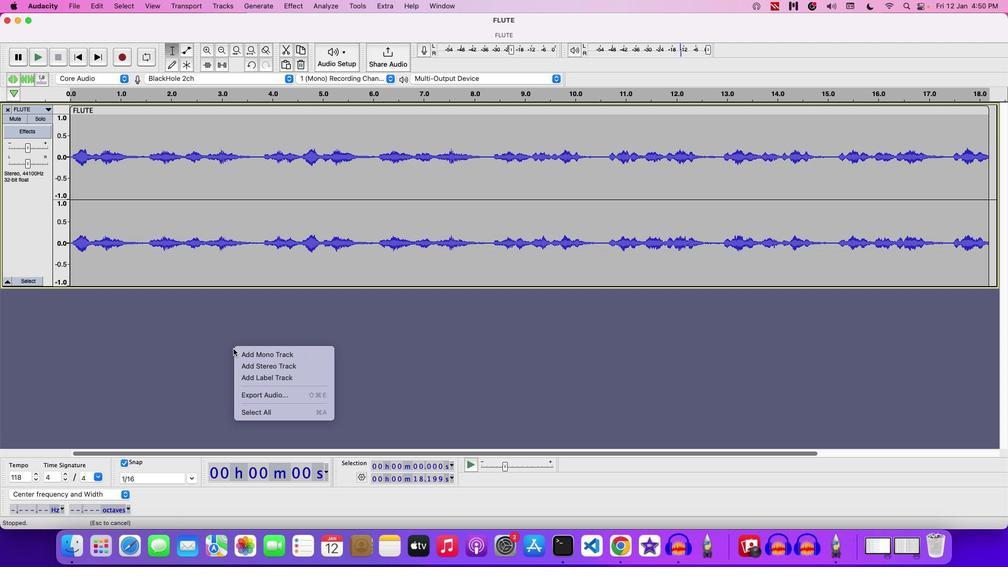 
Action: Mouse moved to (282, 367)
Screenshot: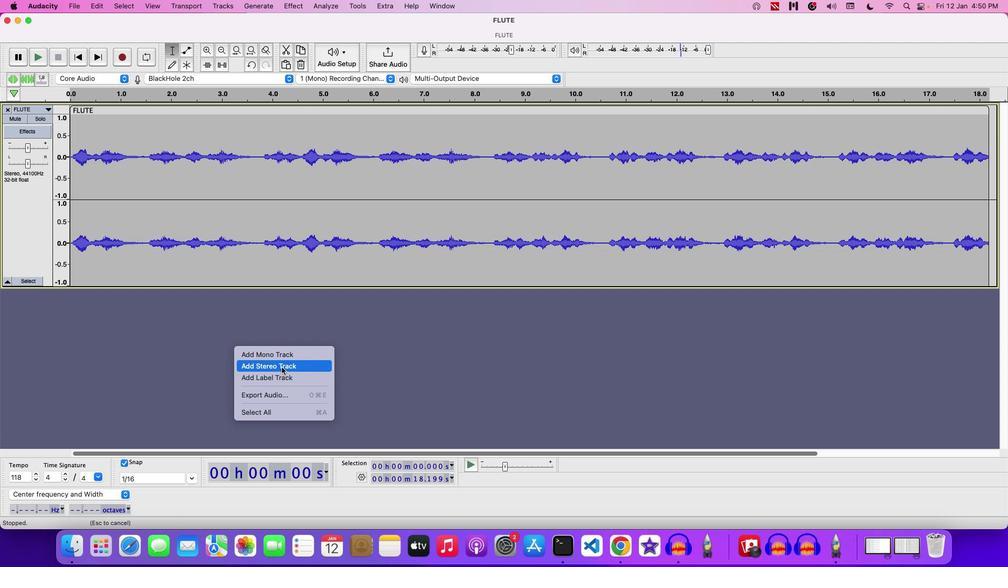 
Action: Mouse pressed left at (282, 367)
Screenshot: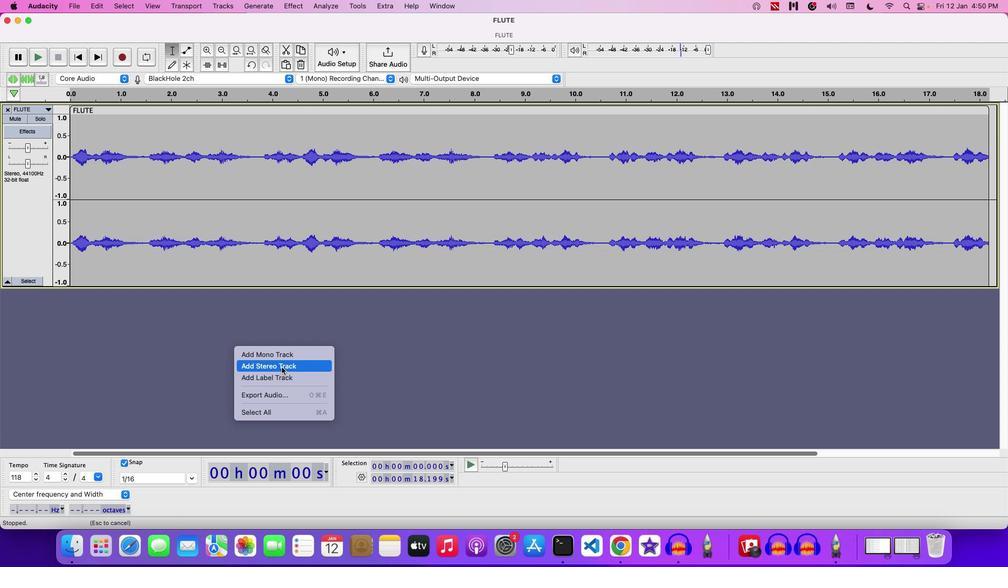 
Action: Mouse moved to (276, 364)
Screenshot: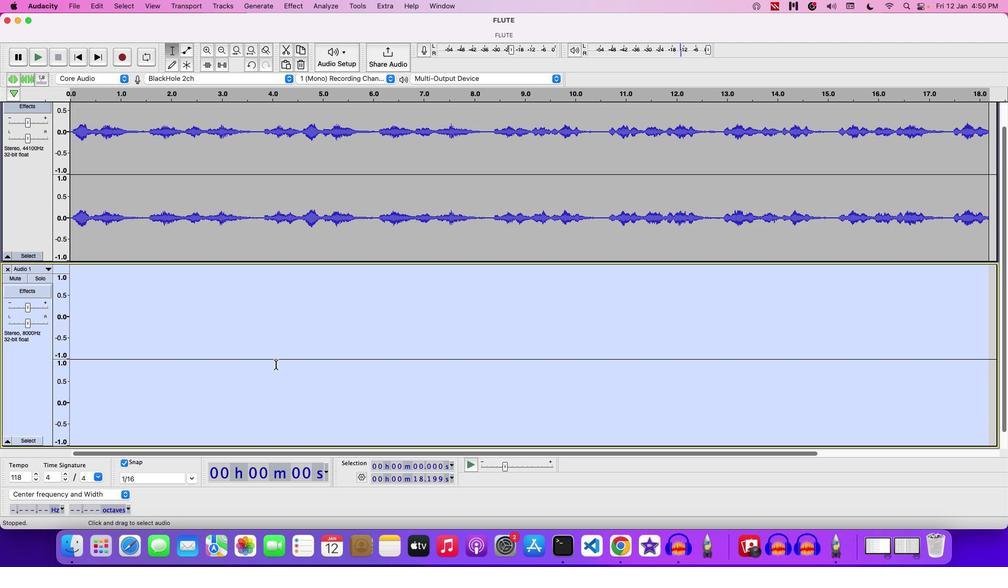 
Action: Mouse pressed left at (276, 364)
Screenshot: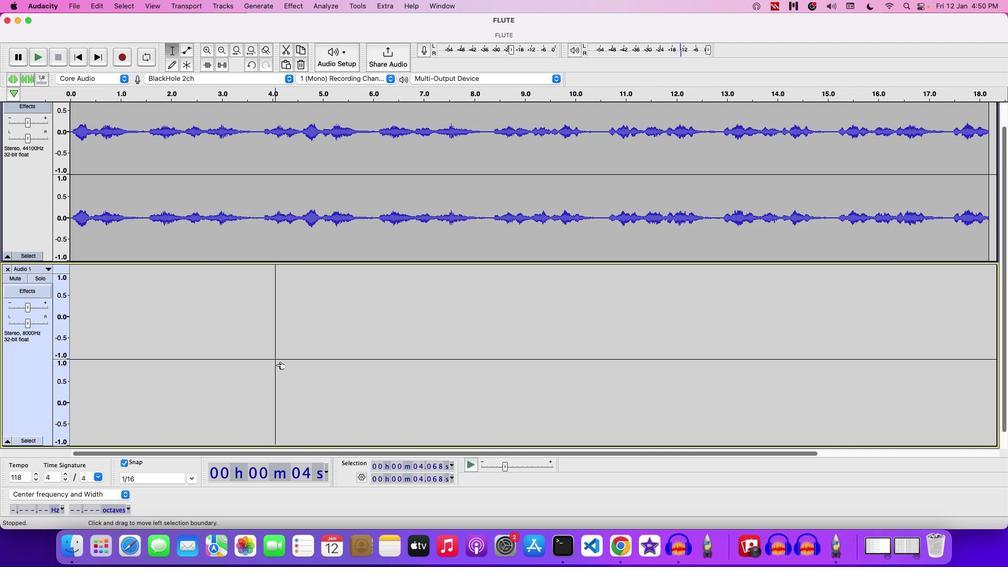 
Action: Key pressed Key.cmd'v'
Screenshot: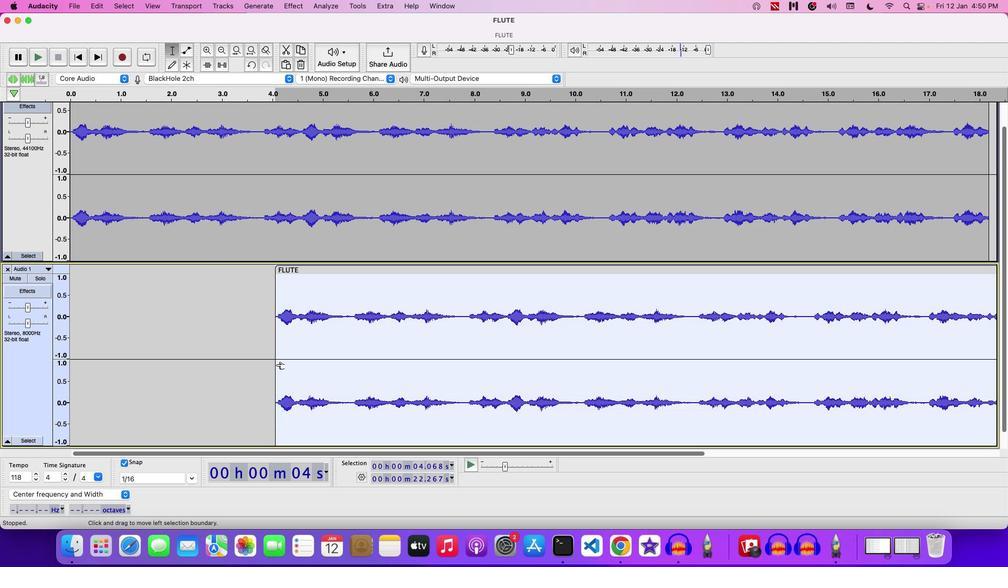 
Action: Mouse moved to (353, 271)
Screenshot: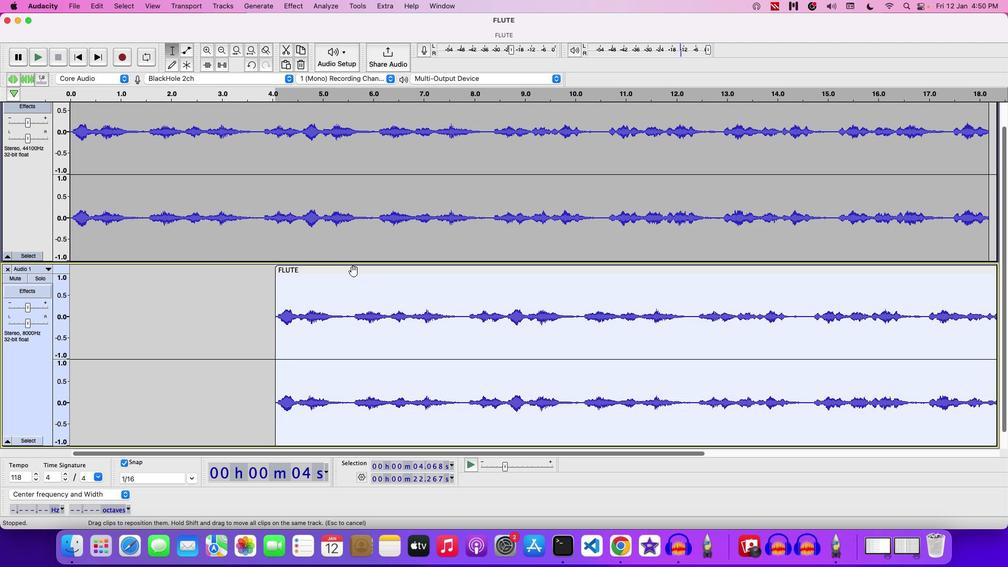 
Action: Mouse pressed left at (353, 271)
Screenshot: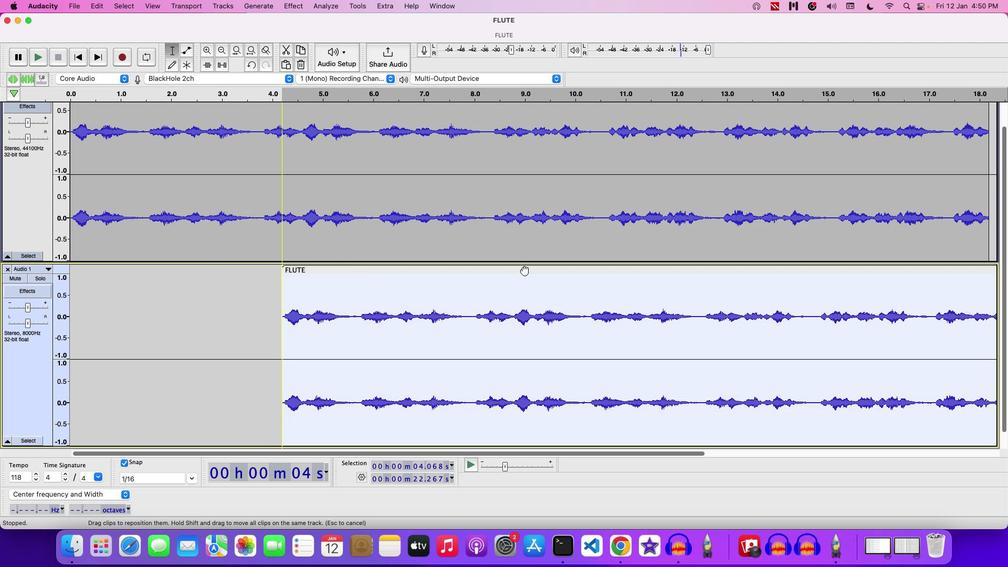 
Action: Mouse moved to (894, 270)
Screenshot: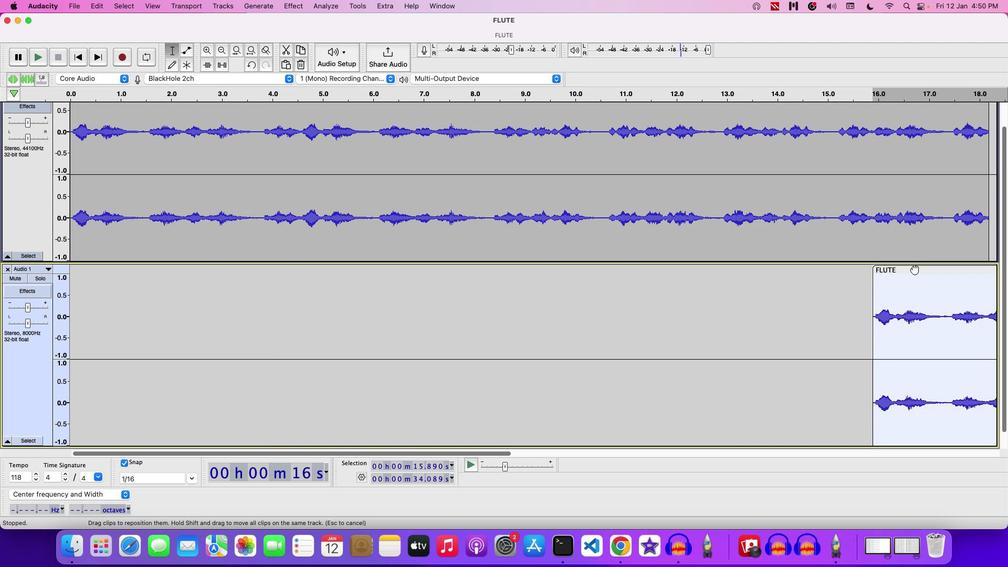 
Action: Mouse pressed left at (894, 270)
Screenshot: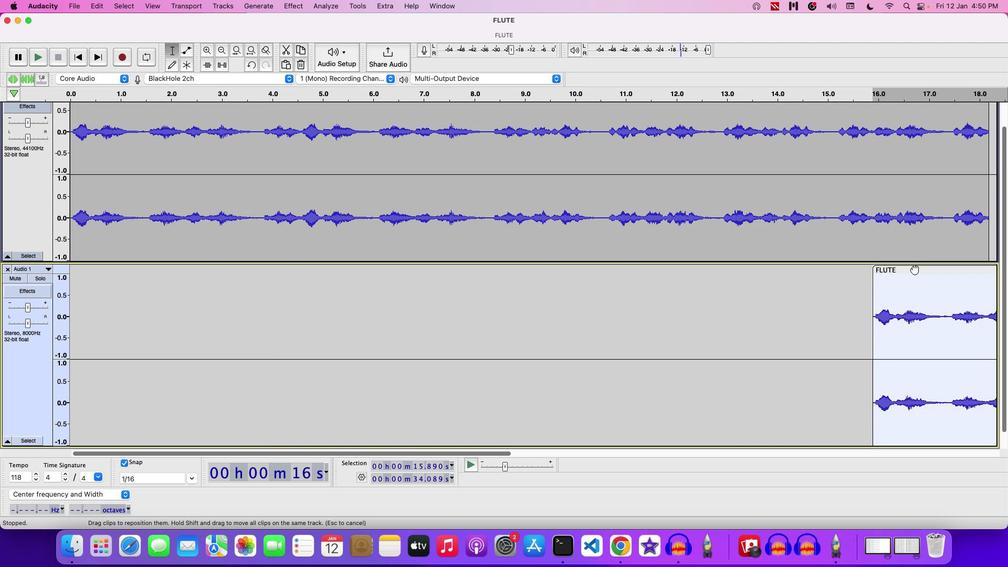 
Action: Mouse moved to (981, 273)
Screenshot: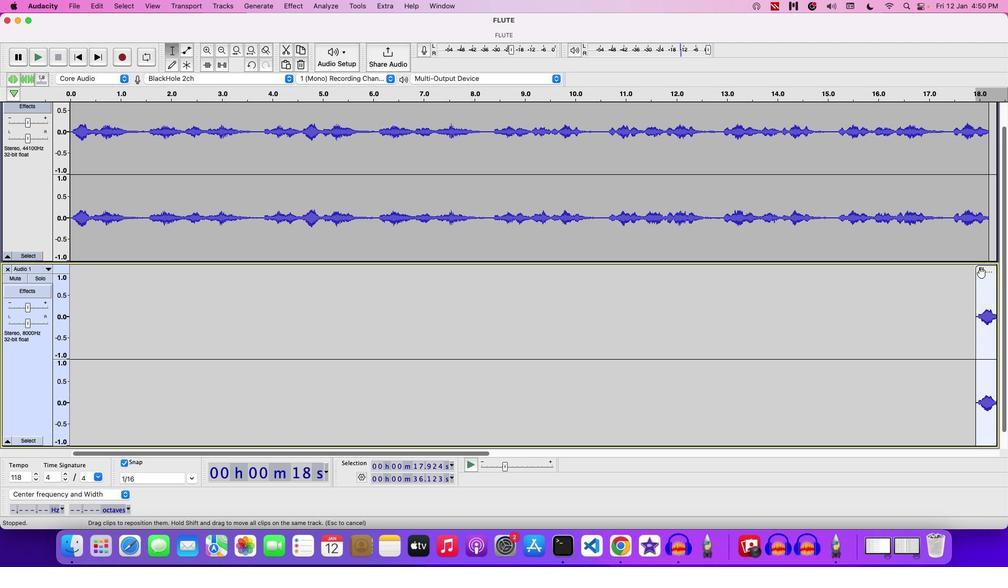 
Action: Mouse pressed left at (981, 273)
Screenshot: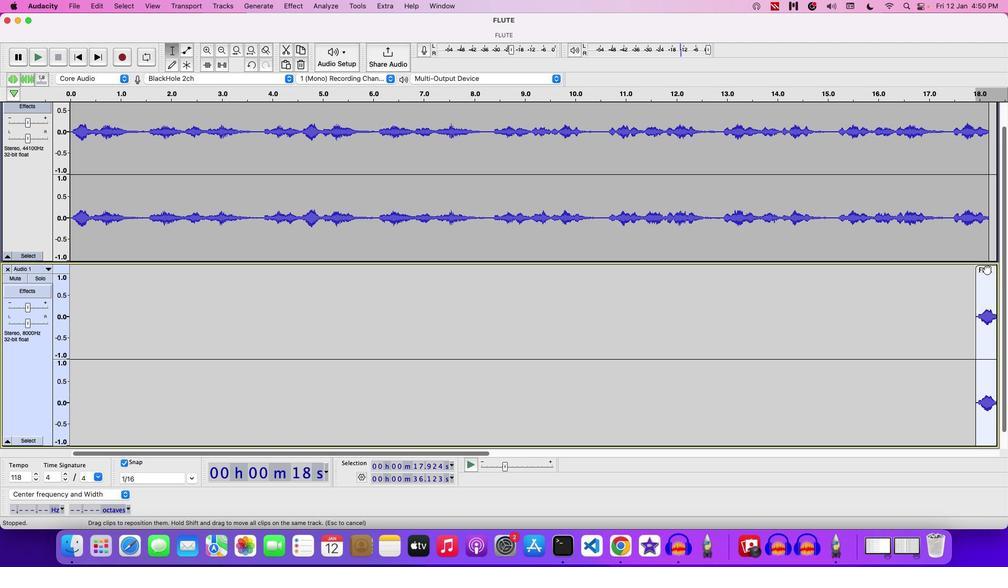 
Action: Mouse moved to (994, 289)
Screenshot: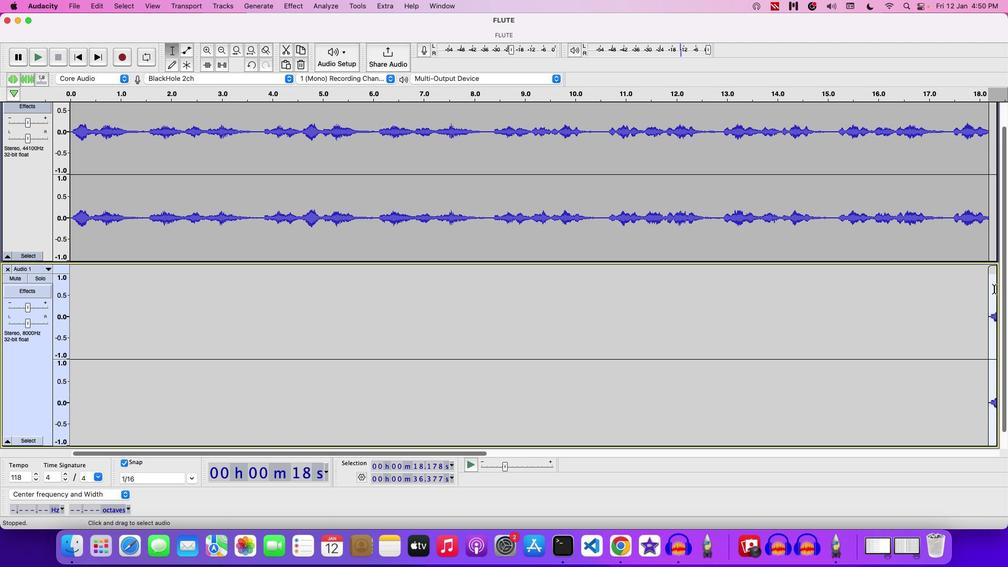 
Action: Mouse pressed left at (994, 289)
Screenshot: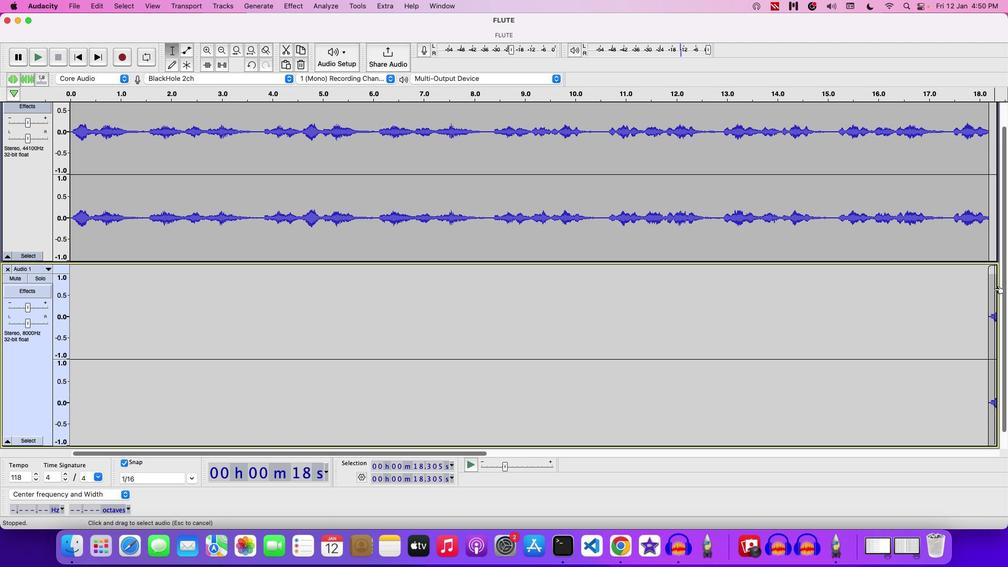 
Action: Mouse pressed left at (994, 289)
Screenshot: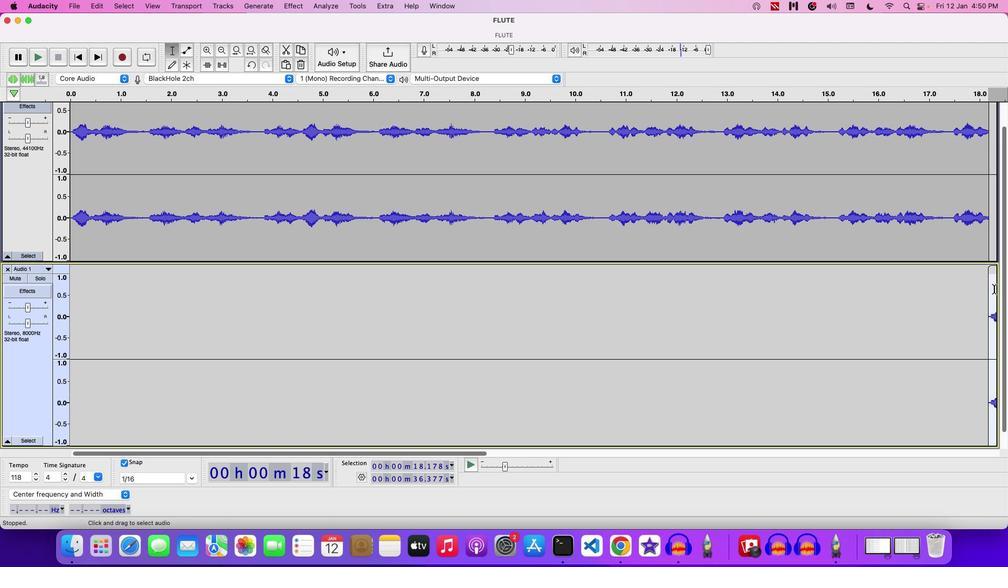 
Action: Mouse moved to (297, 4)
Screenshot: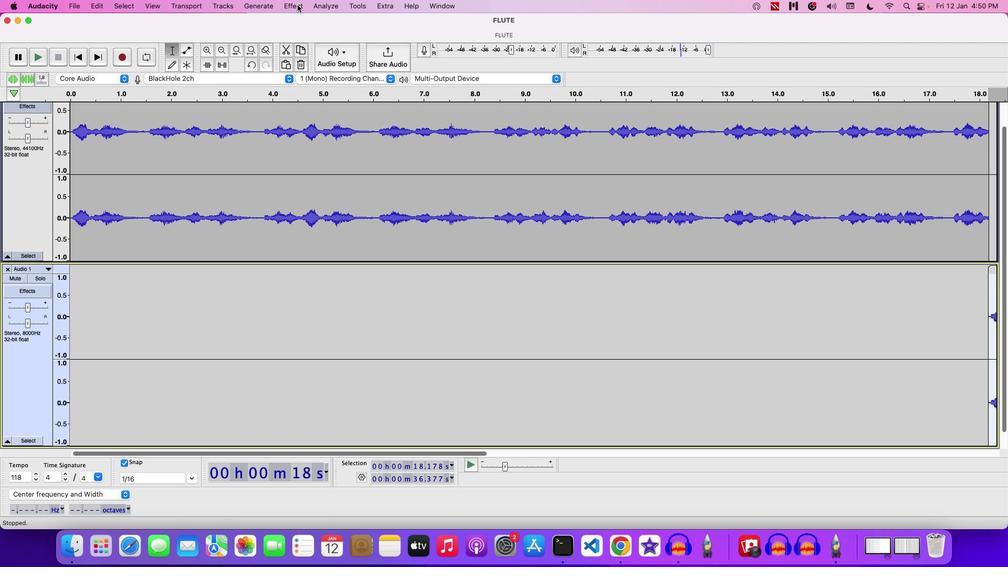 
Action: Mouse pressed left at (297, 4)
Screenshot: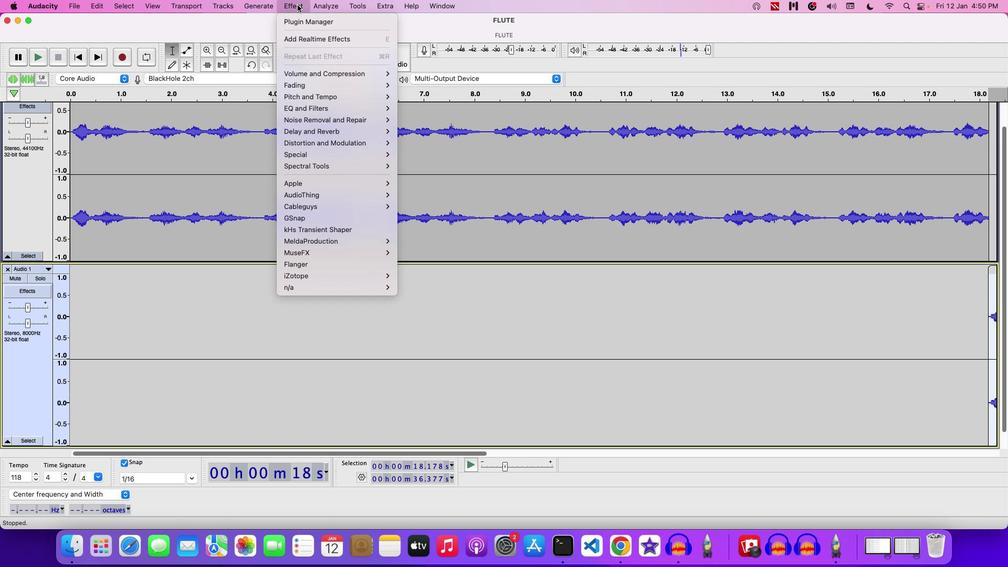 
Action: Mouse moved to (421, 96)
Screenshot: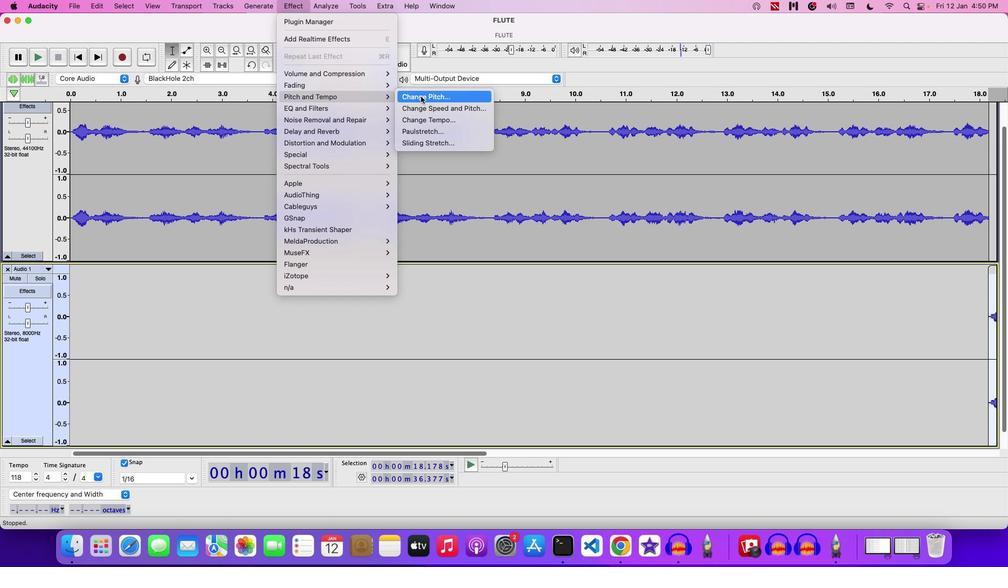 
Action: Mouse pressed left at (421, 96)
Screenshot: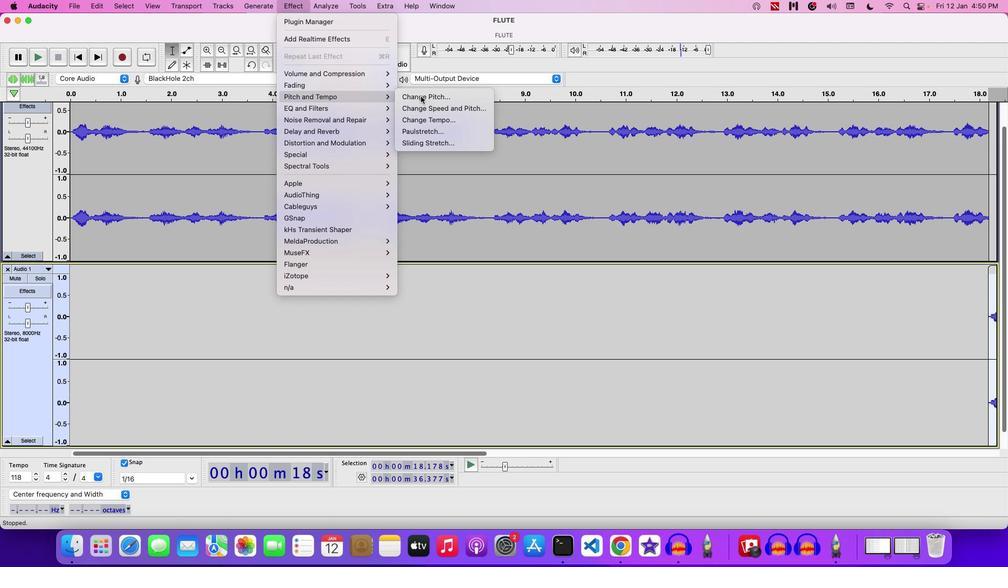 
Action: Mouse moved to (445, 339)
Screenshot: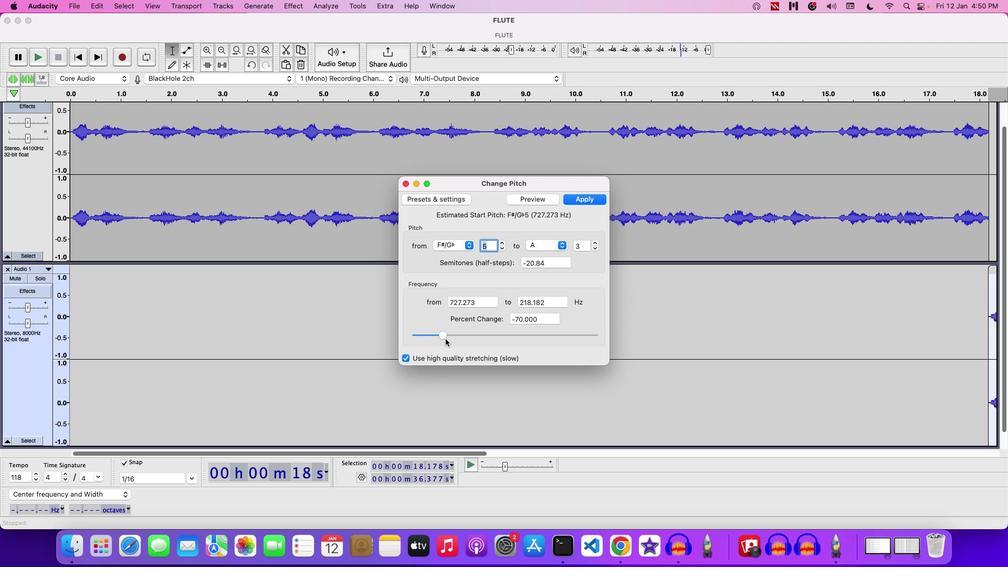 
Action: Mouse pressed left at (445, 339)
Screenshot: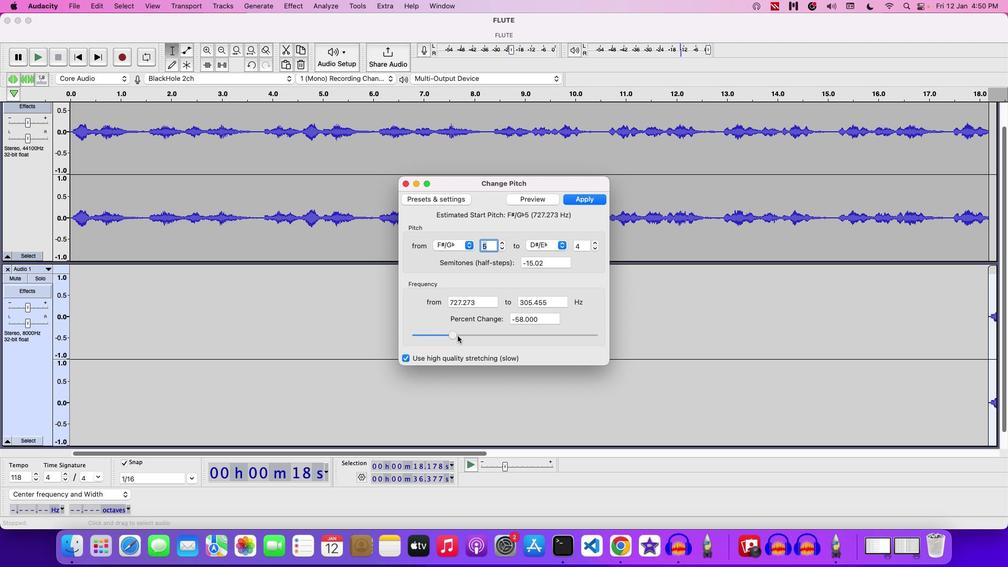 
Action: Mouse moved to (540, 202)
Screenshot: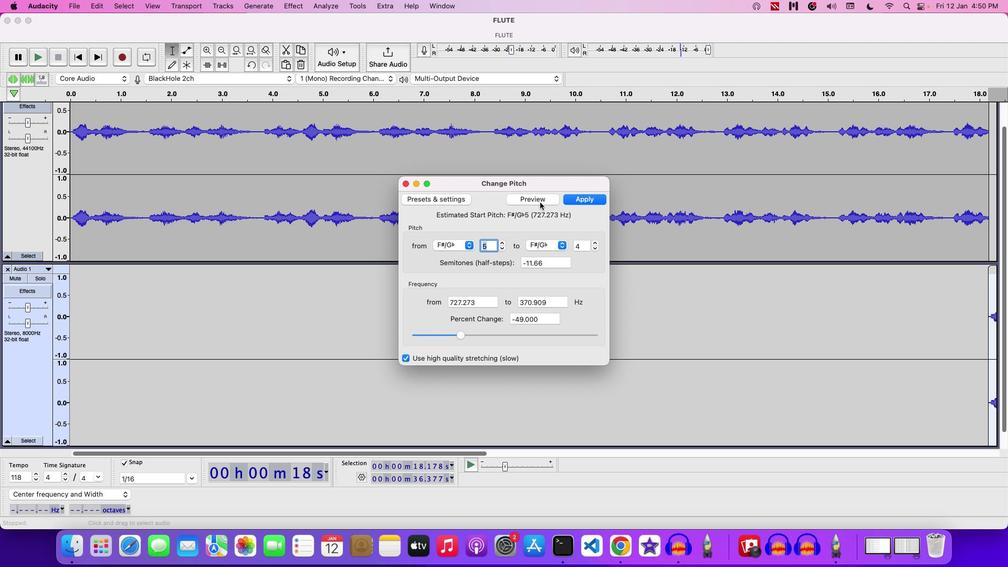 
Action: Mouse pressed left at (540, 202)
Screenshot: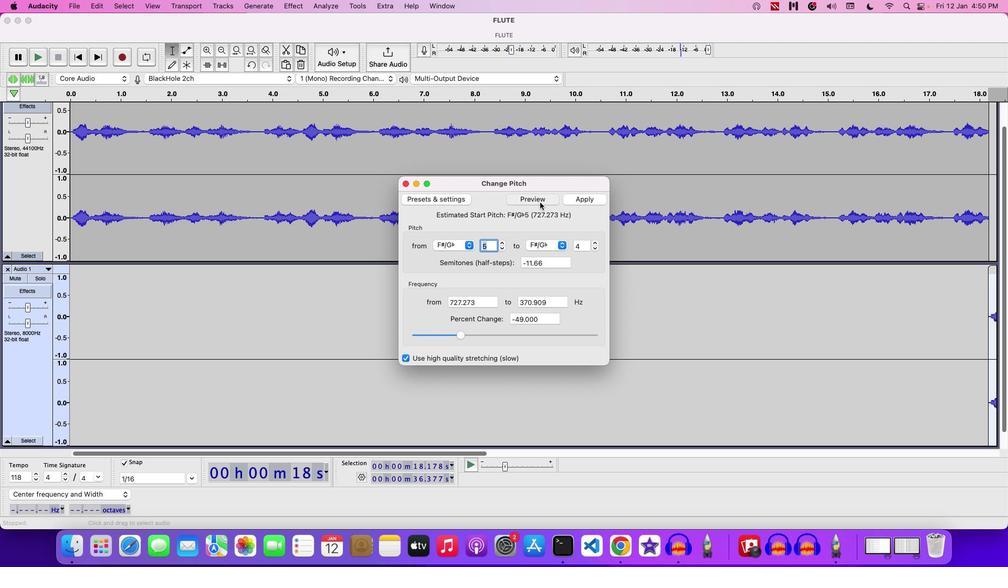
Action: Mouse moved to (515, 307)
Screenshot: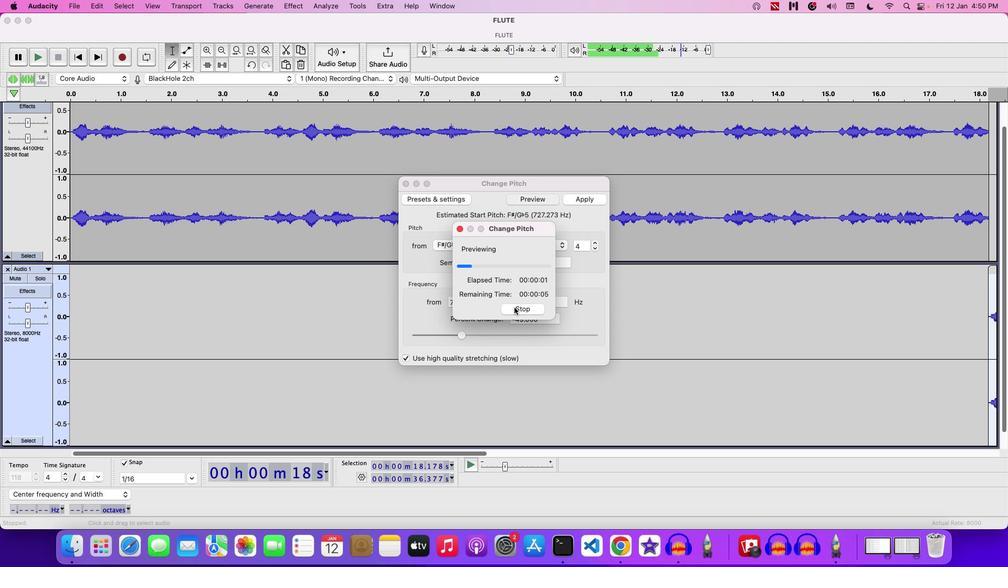 
Action: Mouse pressed left at (515, 307)
Screenshot: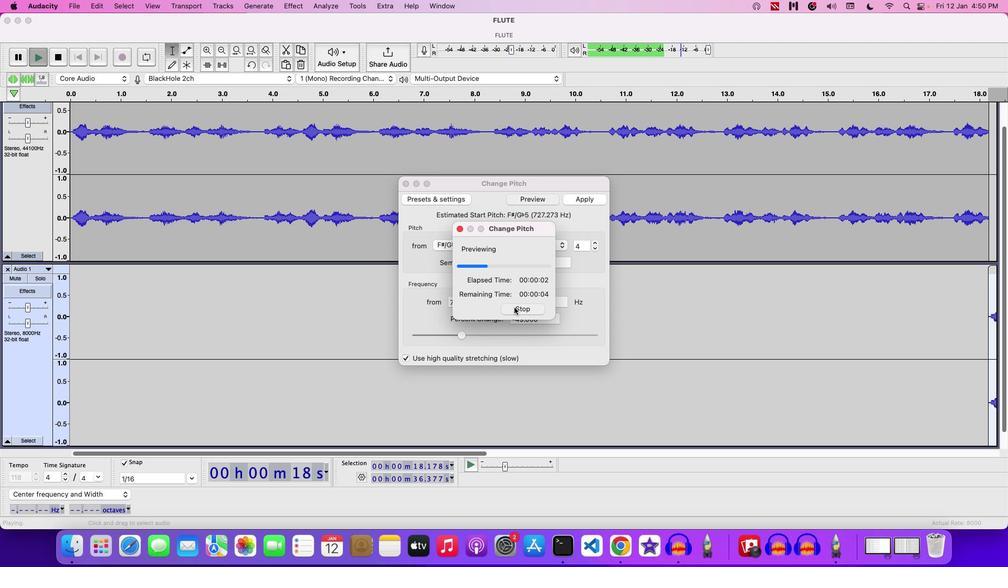 
Action: Mouse moved to (584, 200)
Screenshot: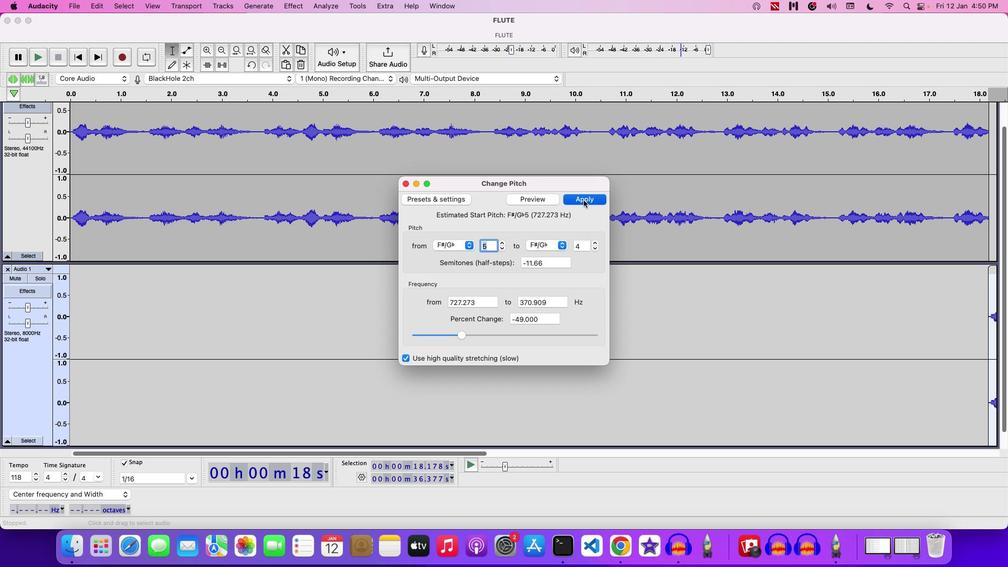 
Action: Mouse pressed left at (584, 200)
Screenshot: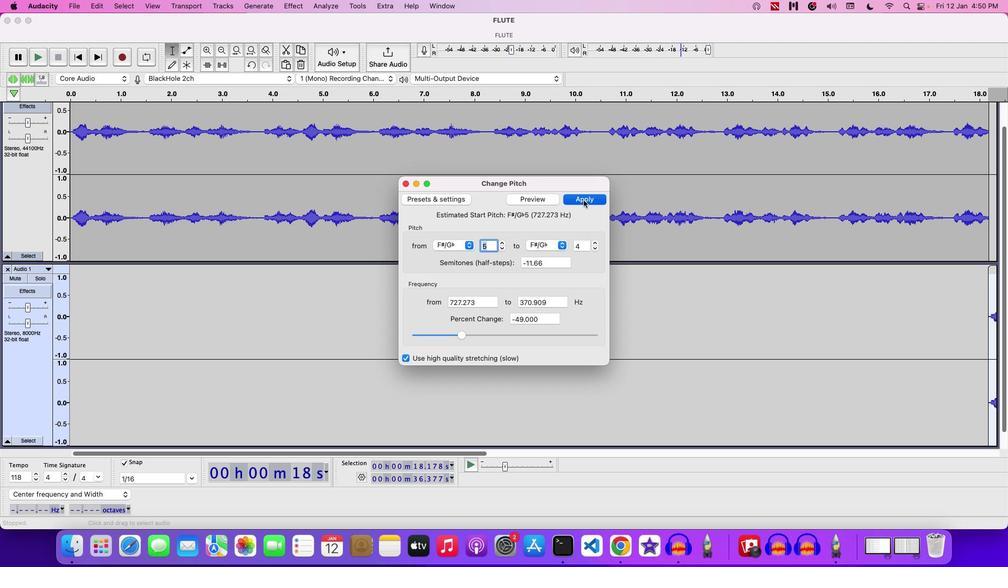 
Action: Mouse moved to (31, 215)
Screenshot: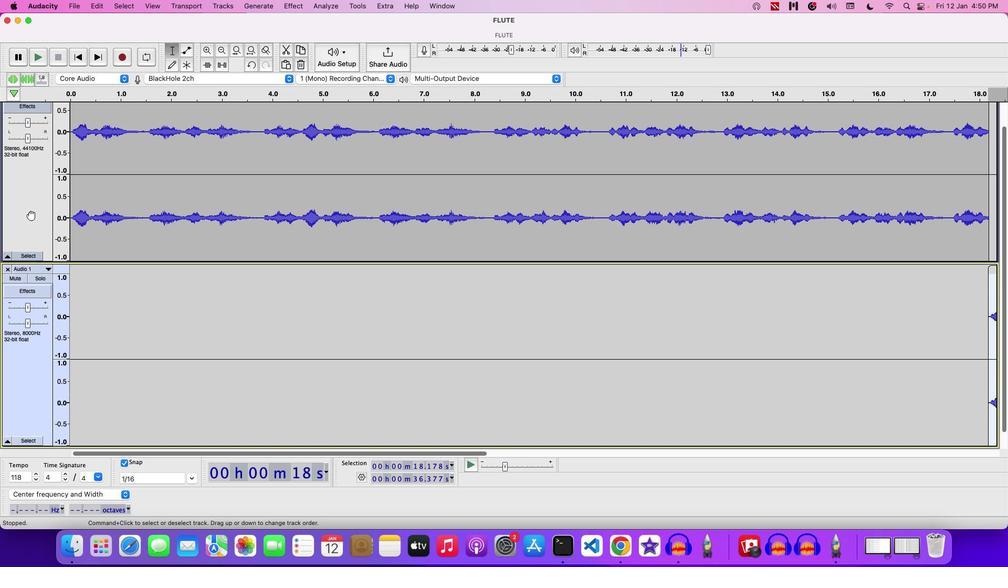 
Action: Mouse pressed left at (31, 215)
Screenshot: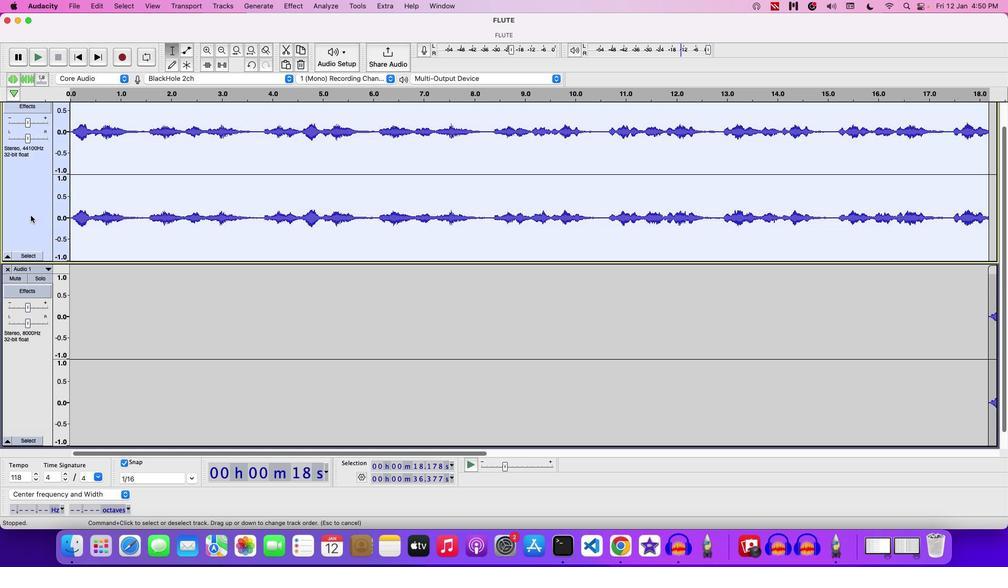 
Action: Mouse pressed left at (31, 215)
Screenshot: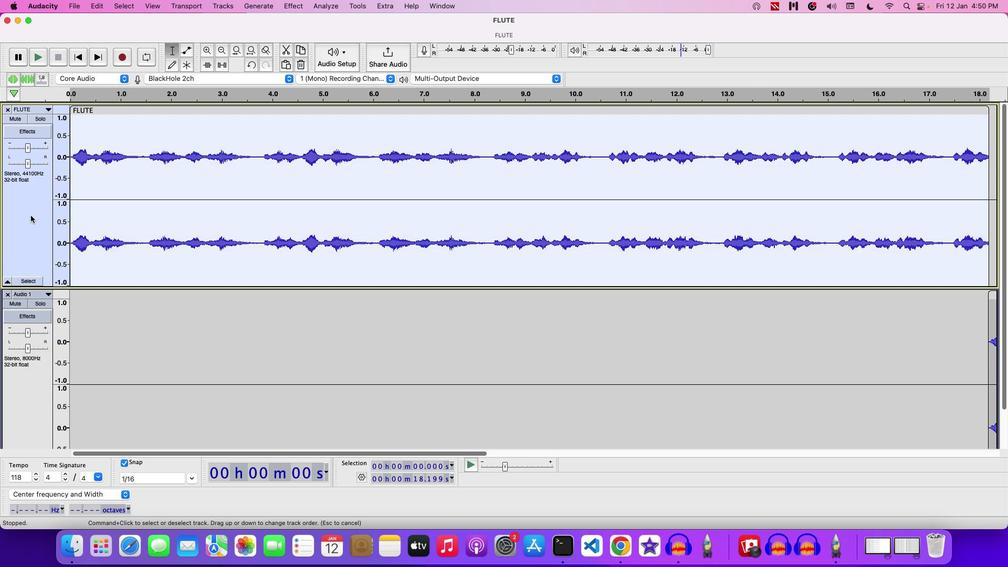 
Action: Mouse moved to (44, 396)
Screenshot: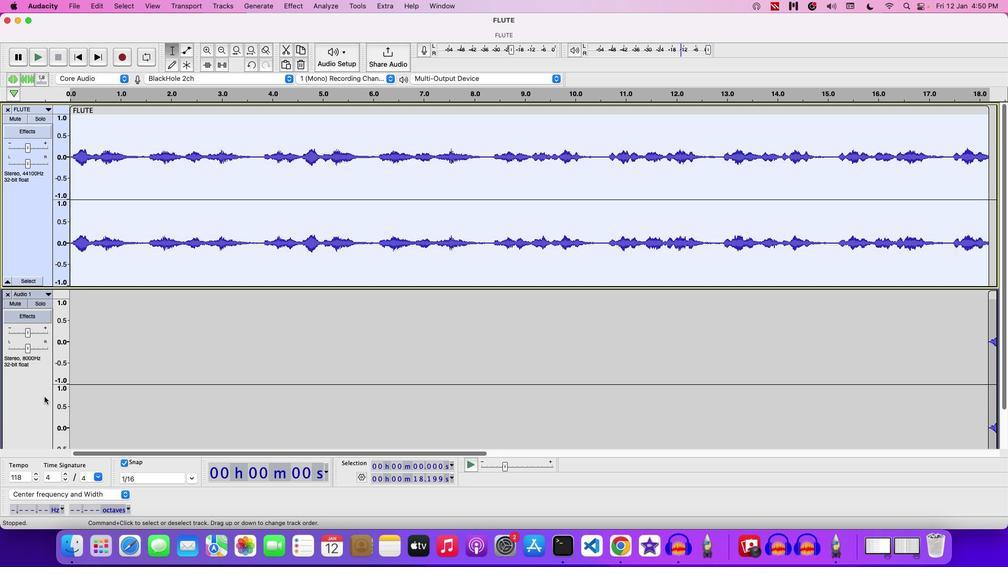 
Action: Mouse pressed left at (44, 396)
Screenshot: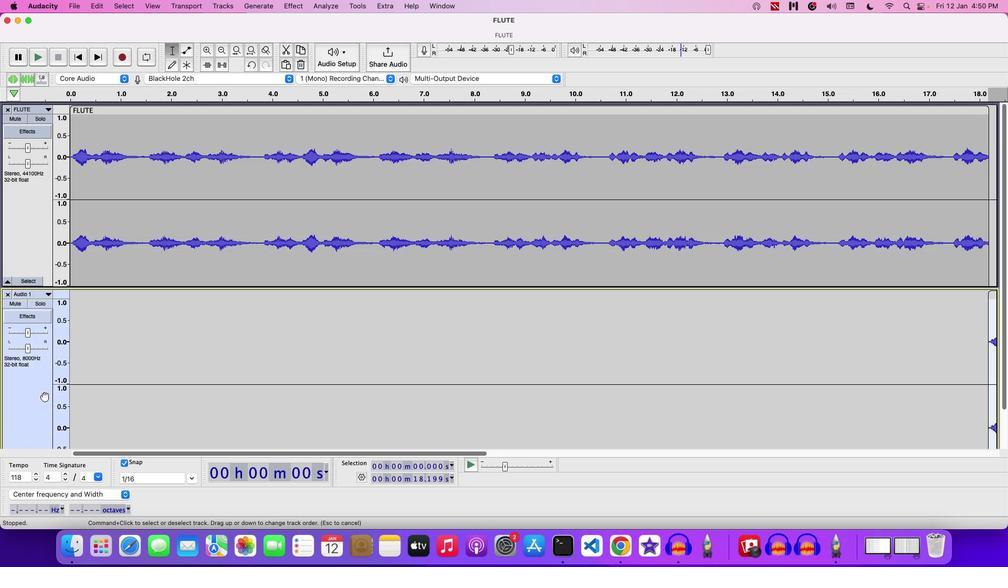 
Action: Mouse pressed left at (44, 396)
Screenshot: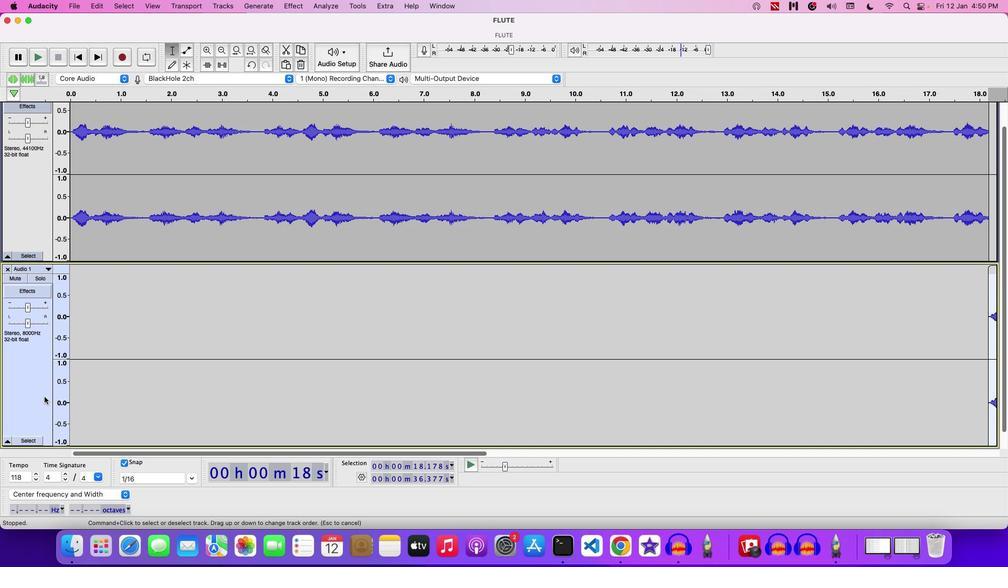
Action: Mouse moved to (71, 235)
Screenshot: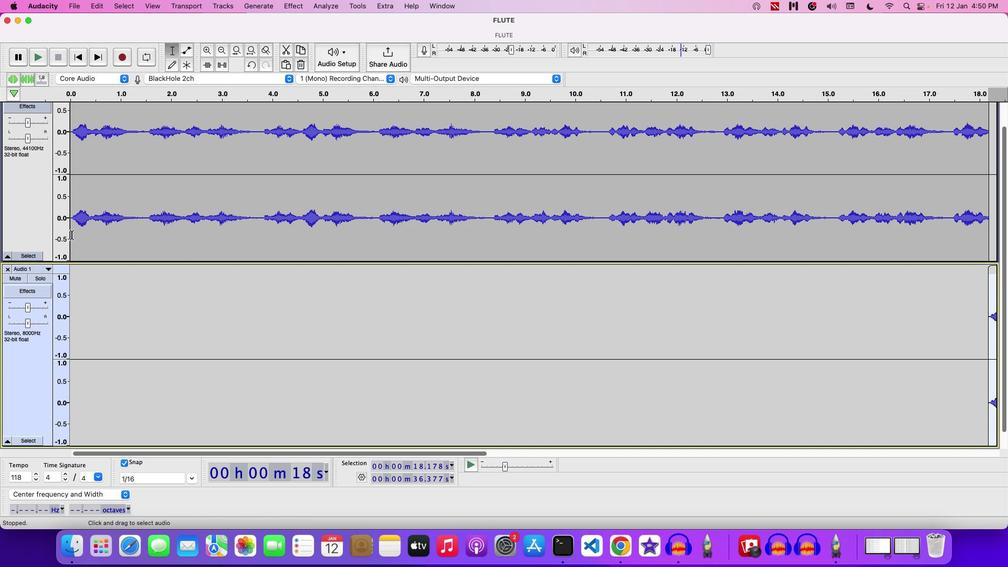 
Action: Mouse pressed left at (71, 235)
Screenshot: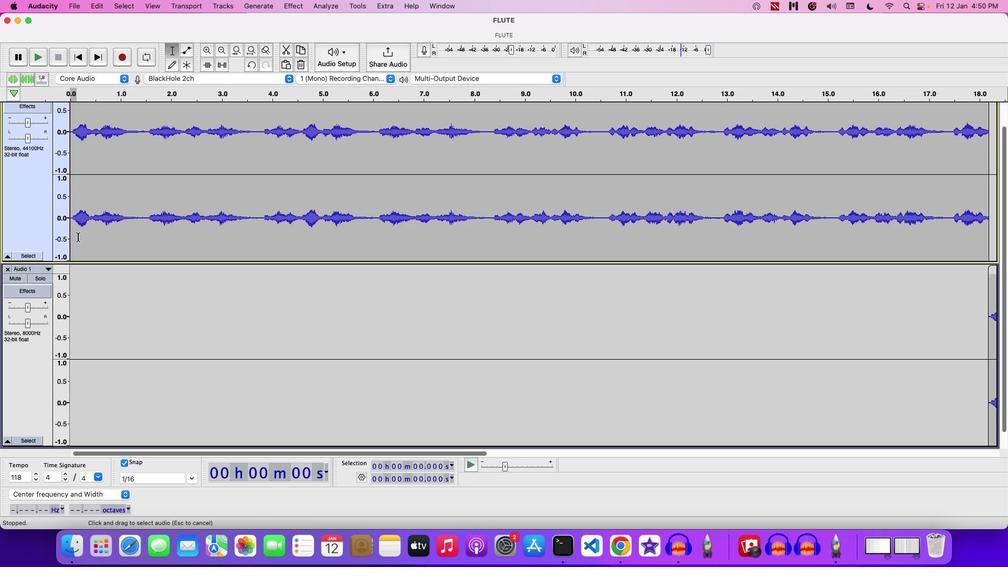 
Action: Mouse moved to (828, 456)
Screenshot: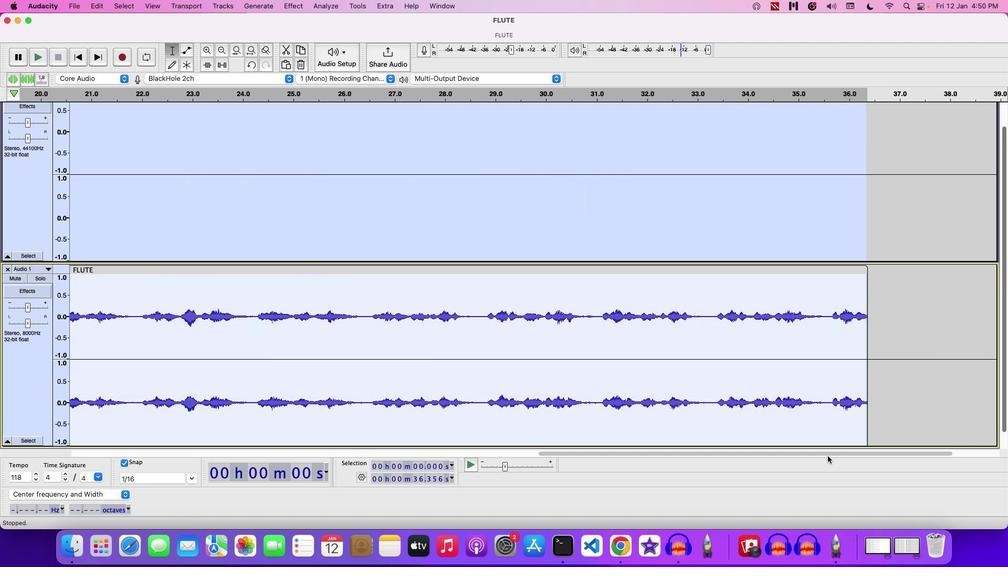 
Action: Mouse pressed left at (828, 456)
Screenshot: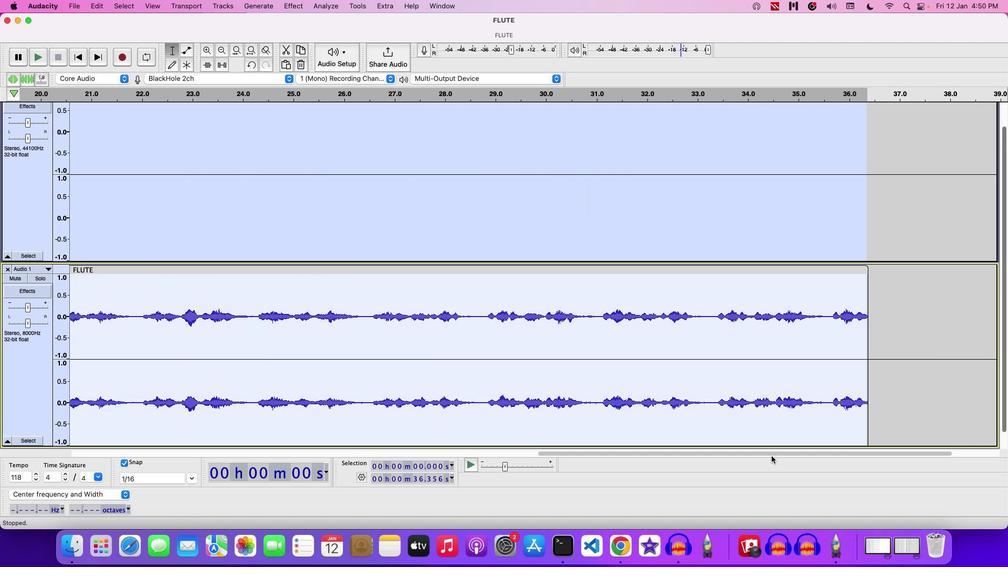 
Action: Mouse moved to (324, 460)
Screenshot: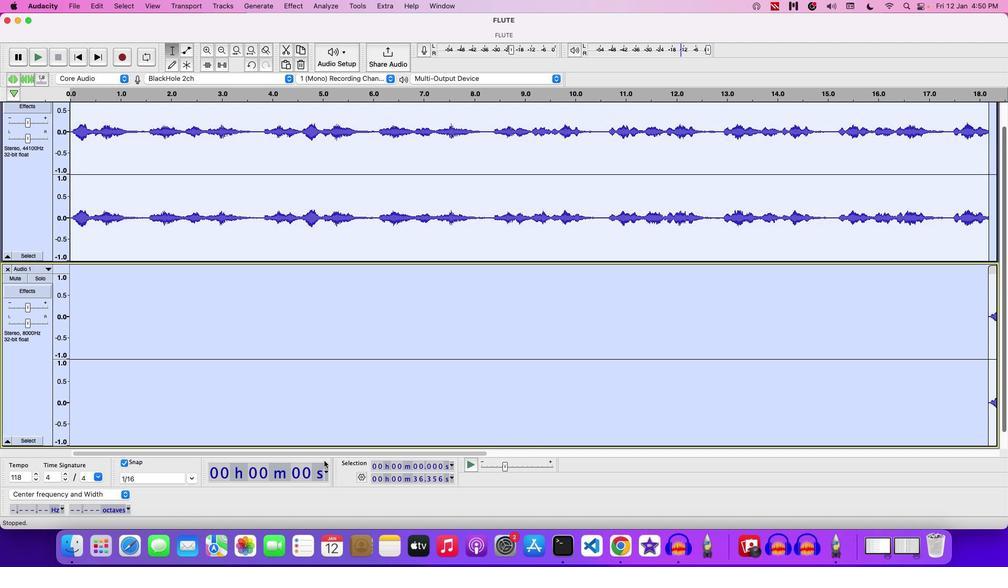 
Action: Key pressed Key.space
Screenshot: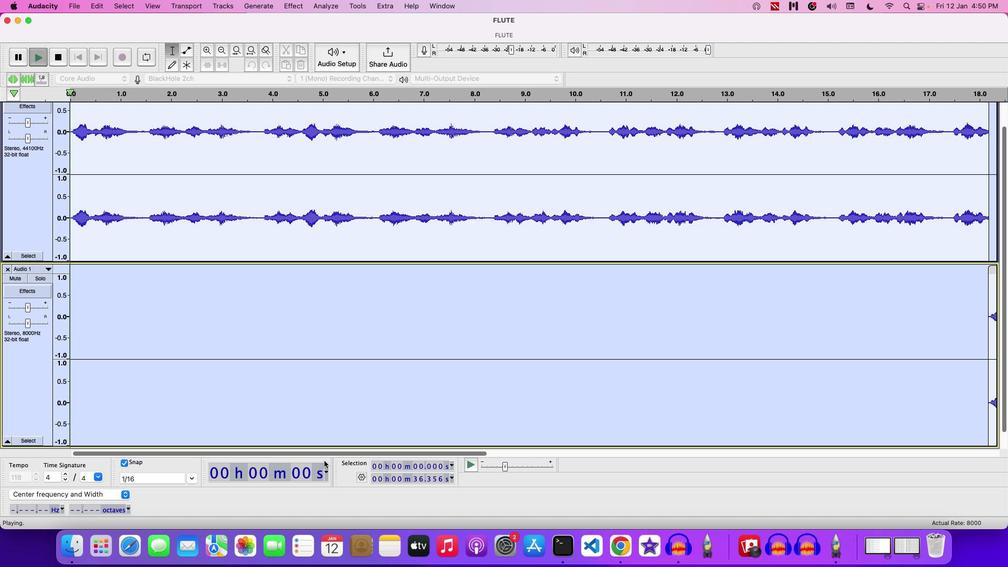 
Action: Mouse moved to (28, 120)
Screenshot: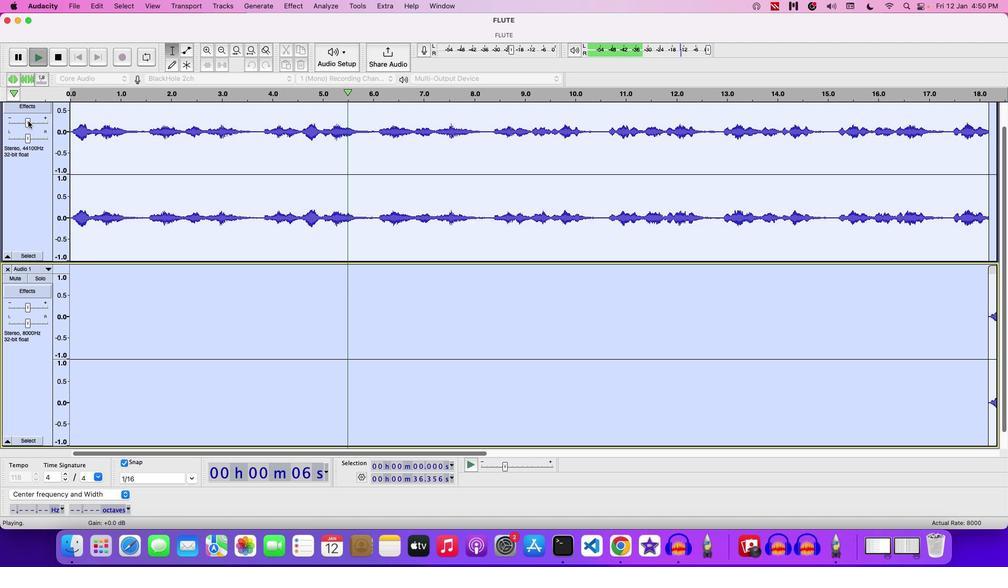 
Action: Mouse pressed left at (28, 120)
Screenshot: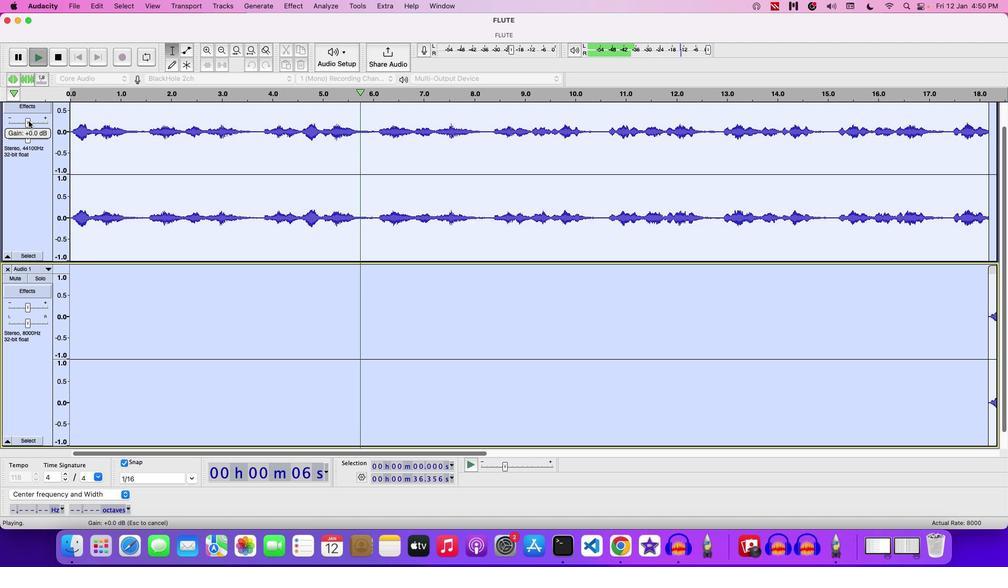 
Action: Mouse moved to (27, 333)
Screenshot: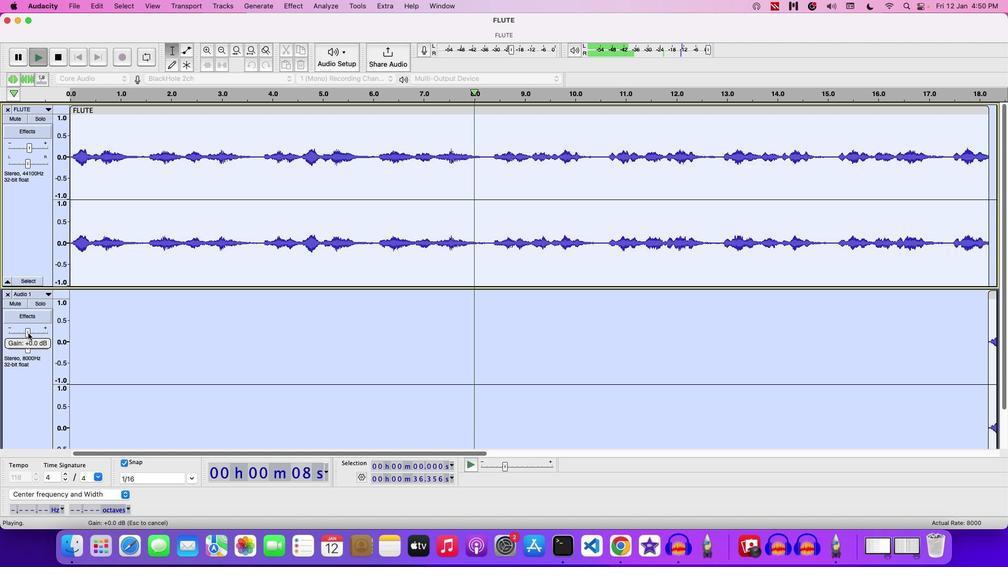 
Action: Mouse pressed left at (27, 333)
Screenshot: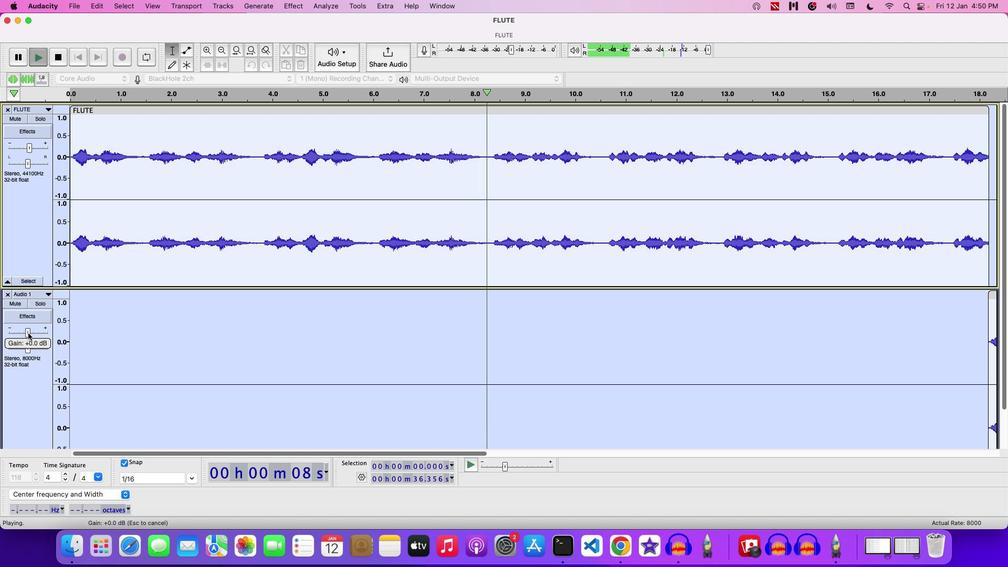
Action: Mouse moved to (180, 451)
Screenshot: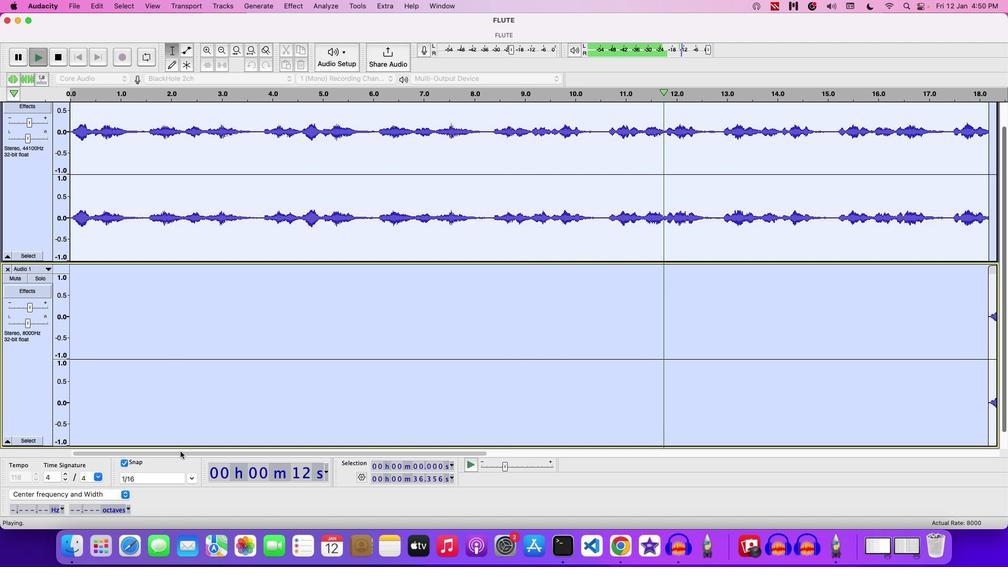 
Action: Mouse pressed left at (180, 451)
Screenshot: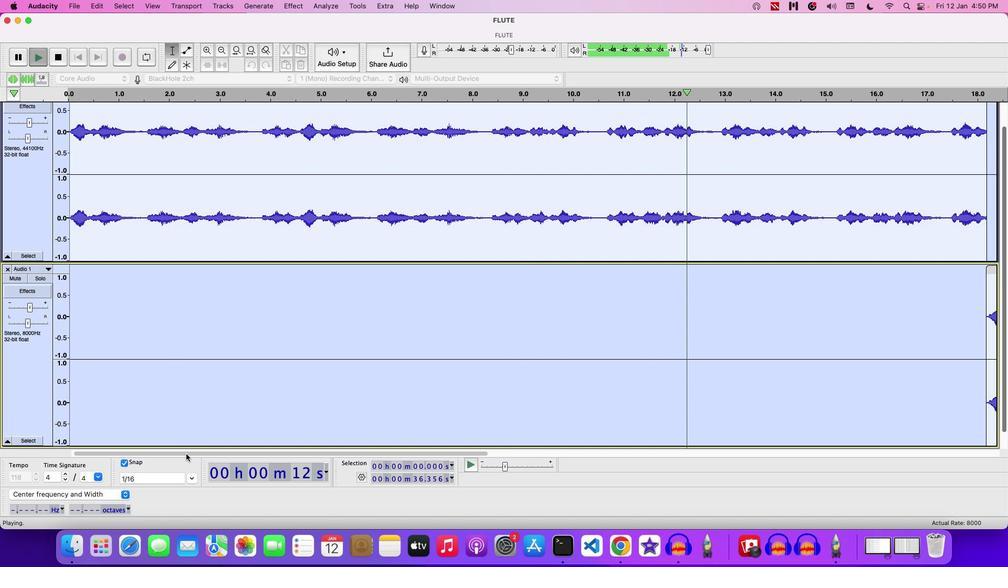 
Action: Mouse moved to (32, 305)
Screenshot: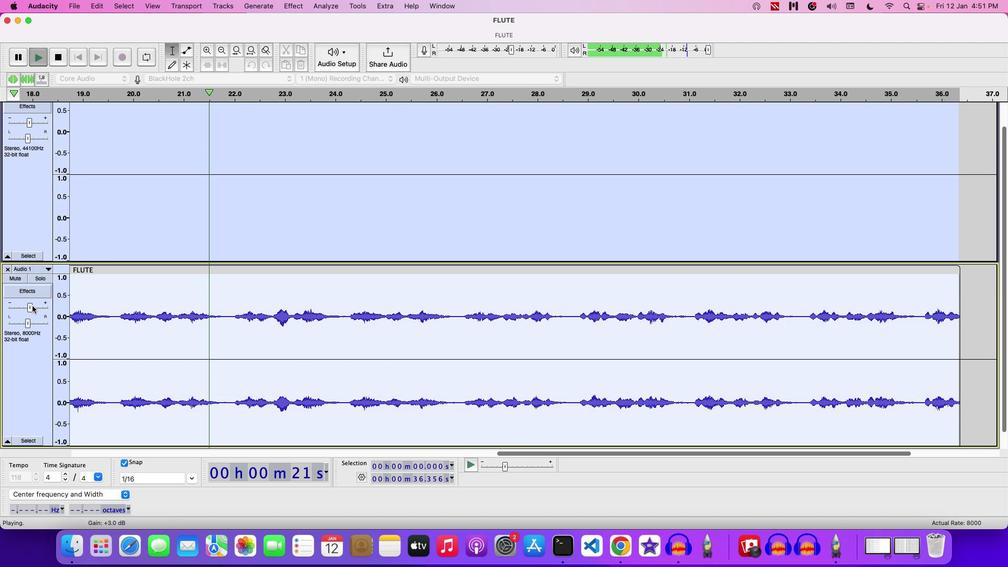 
Action: Mouse pressed left at (32, 305)
Screenshot: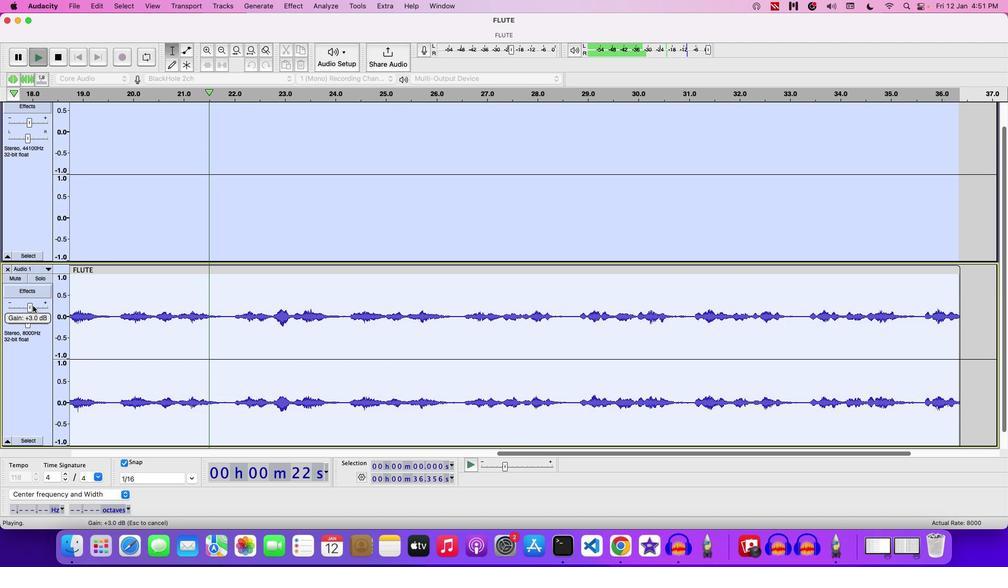
Action: Mouse moved to (29, 308)
Screenshot: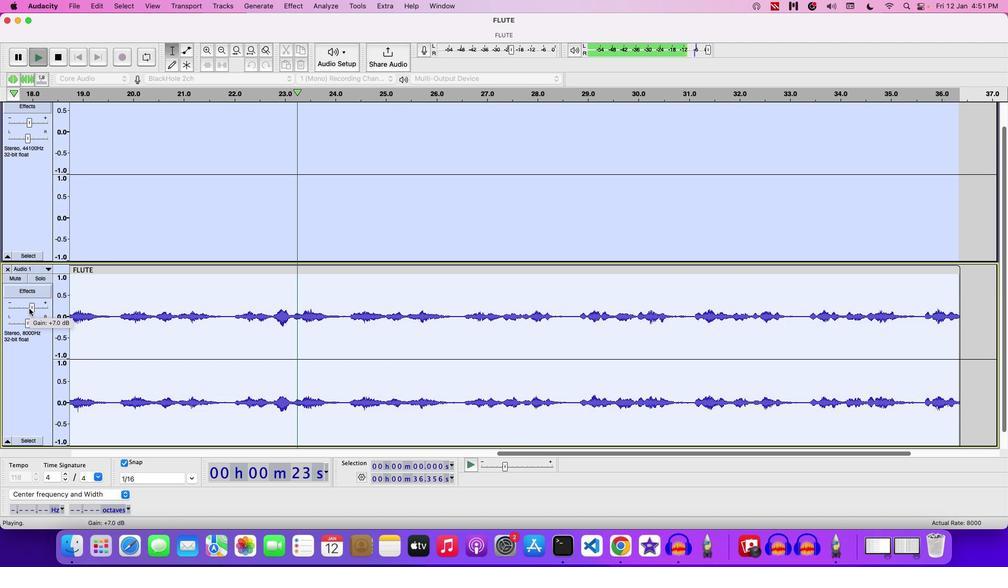 
Action: Mouse pressed left at (29, 308)
Screenshot: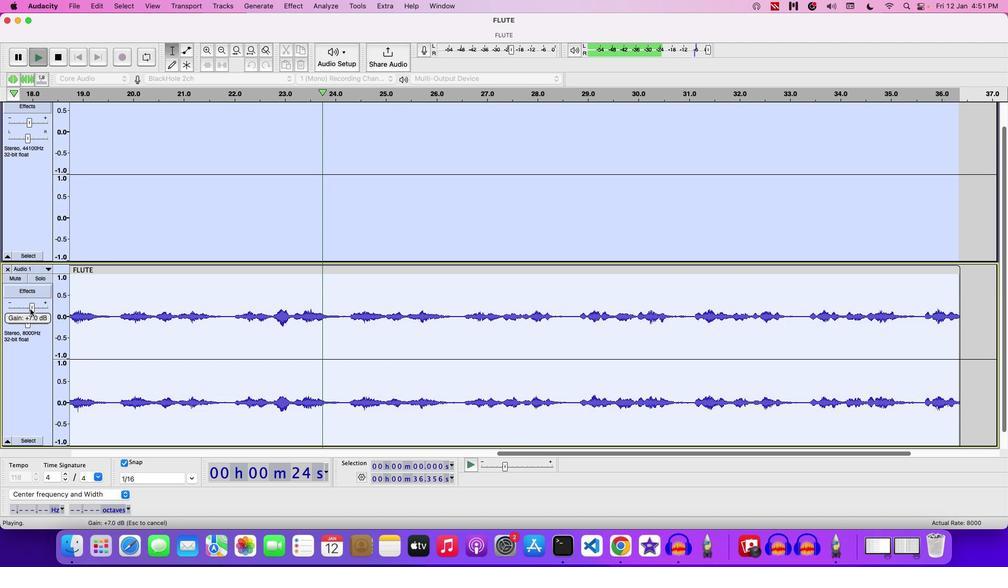 
Action: Mouse moved to (73, 4)
Screenshot: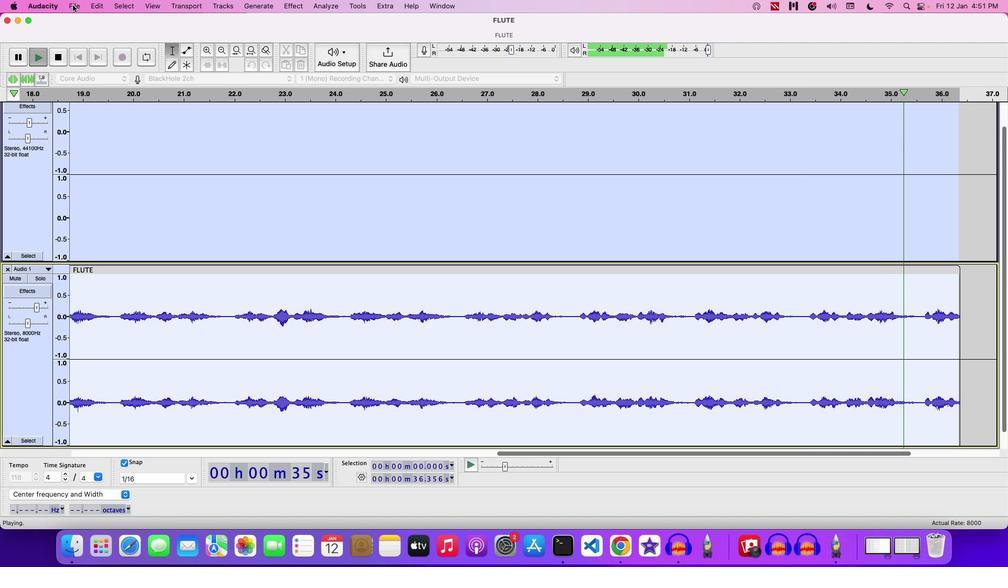 
Action: Mouse pressed left at (73, 4)
Screenshot: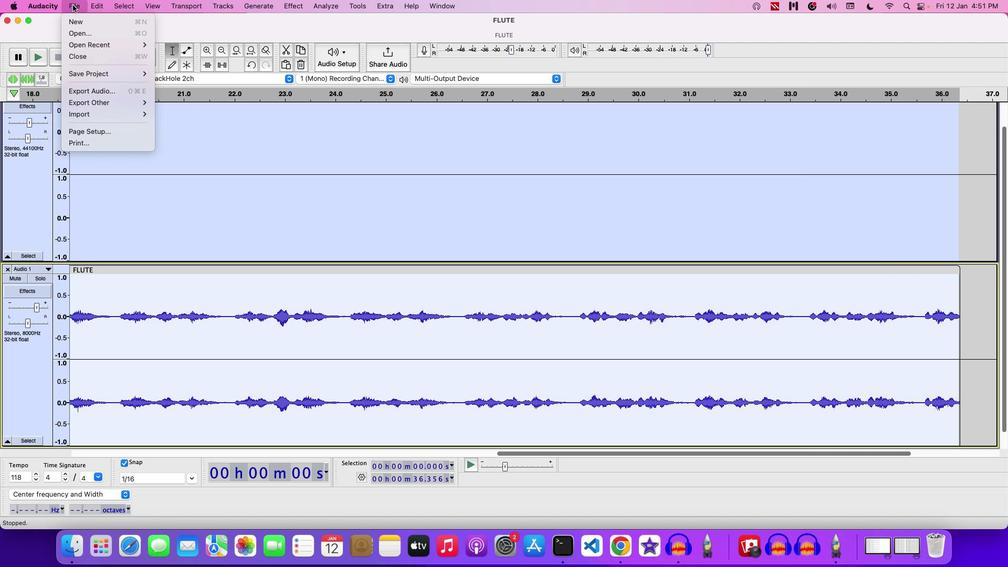 
Action: Mouse moved to (85, 69)
Screenshot: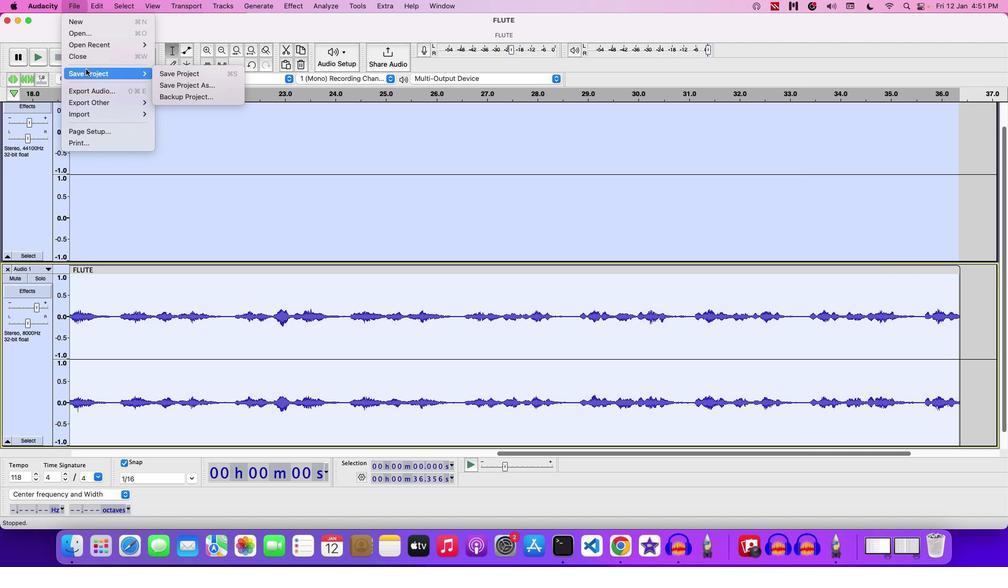 
Action: Mouse pressed left at (85, 69)
Screenshot: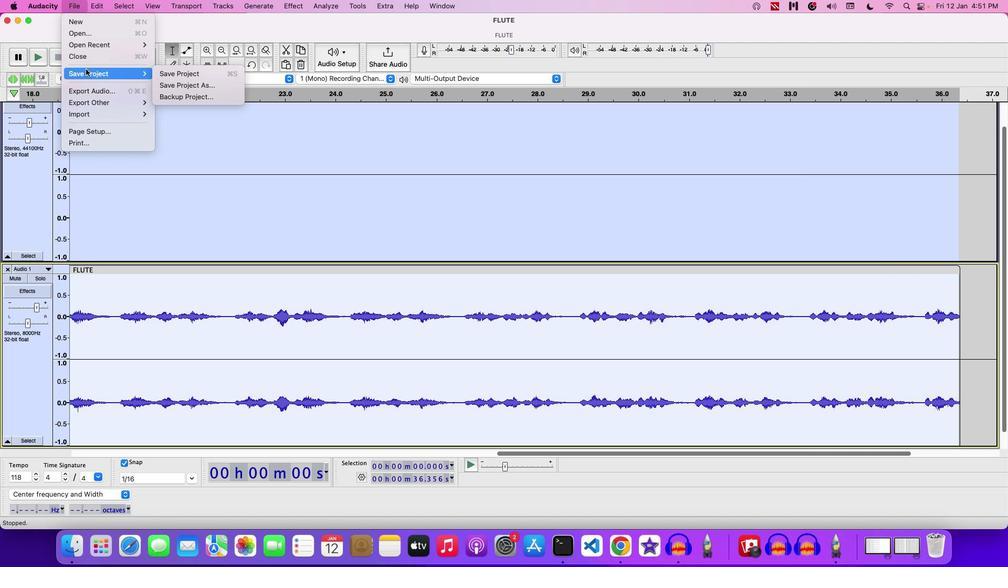 
Action: Mouse moved to (181, 73)
Screenshot: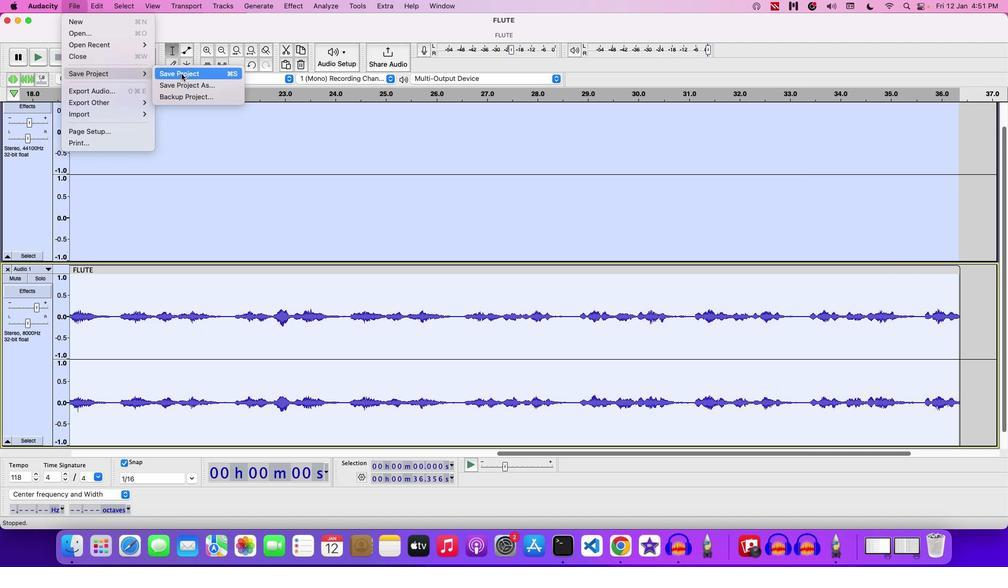 
Action: Mouse pressed left at (181, 73)
Screenshot: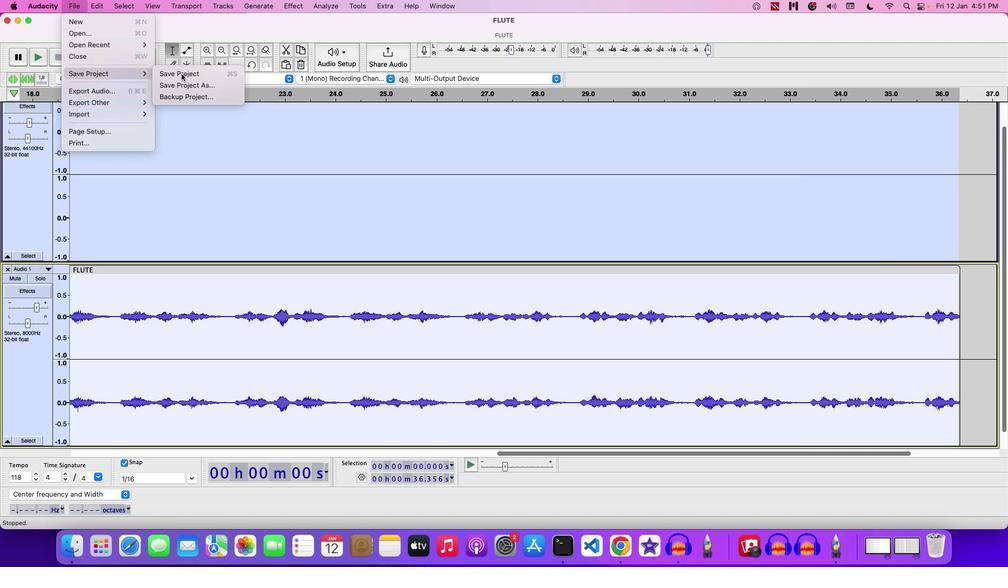 
Action: Mouse moved to (306, 231)
Screenshot: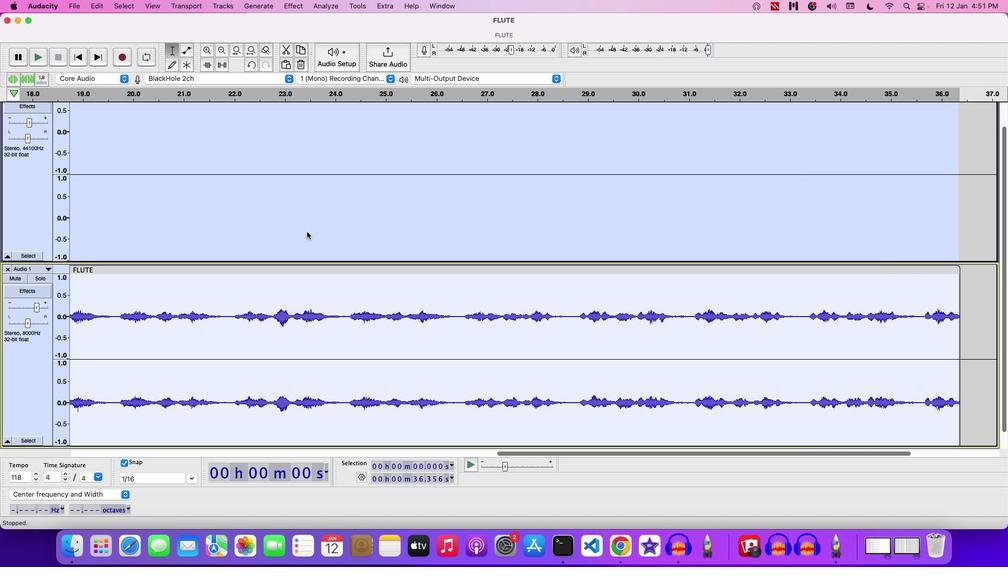 
Action: Key pressed Key.backspace'U''S''I''N''G'Key.space'C''H''A''N''G''E''R'Key.space'E''F'Key.backspaceKey.backspace'P''I''T''C''H'Key.space'E''F''F''E''C''R''T'Key.backspaceKey.backspace'T'Key.space'2'
Screenshot: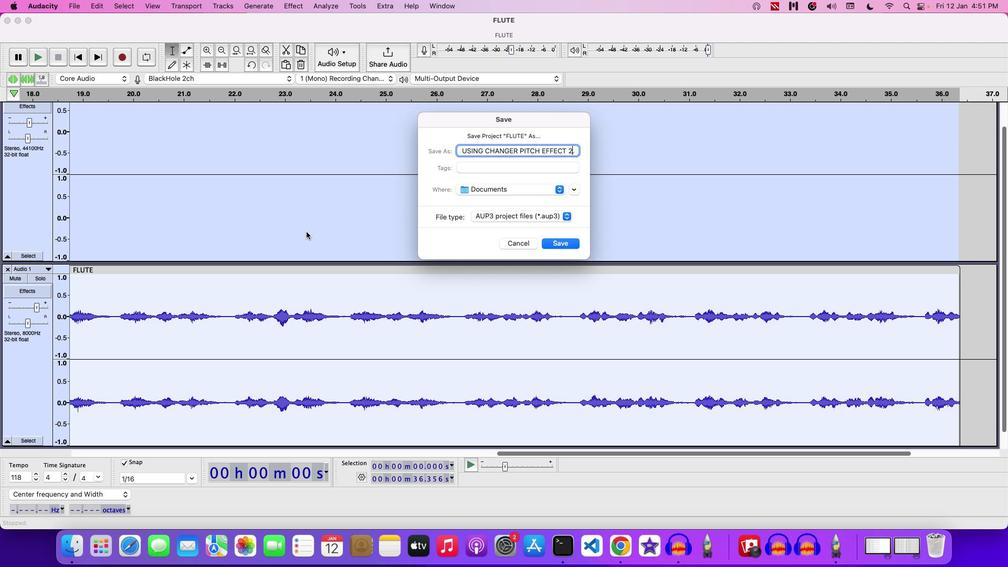 
Action: Mouse moved to (567, 241)
Screenshot: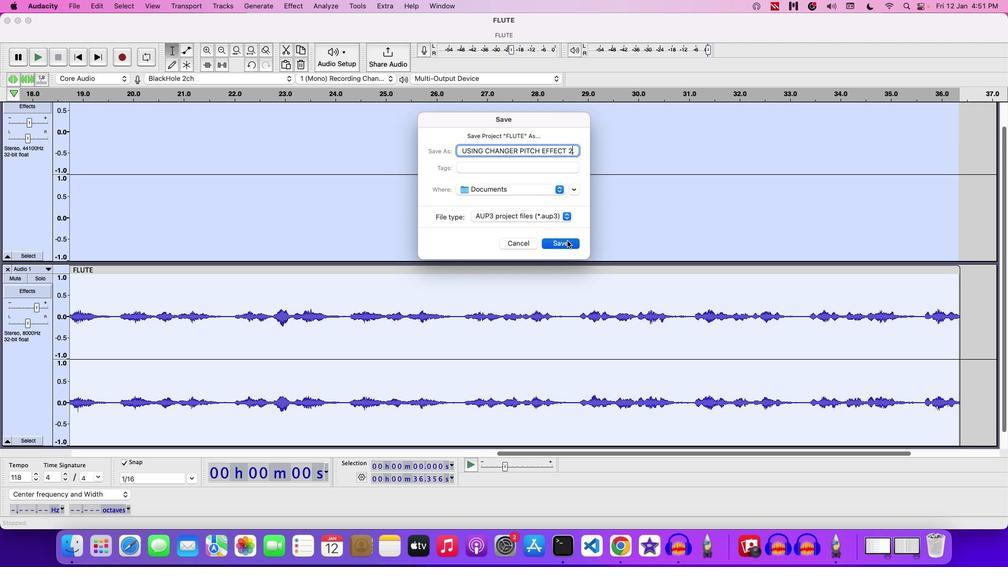 
Action: Mouse pressed left at (567, 241)
Screenshot: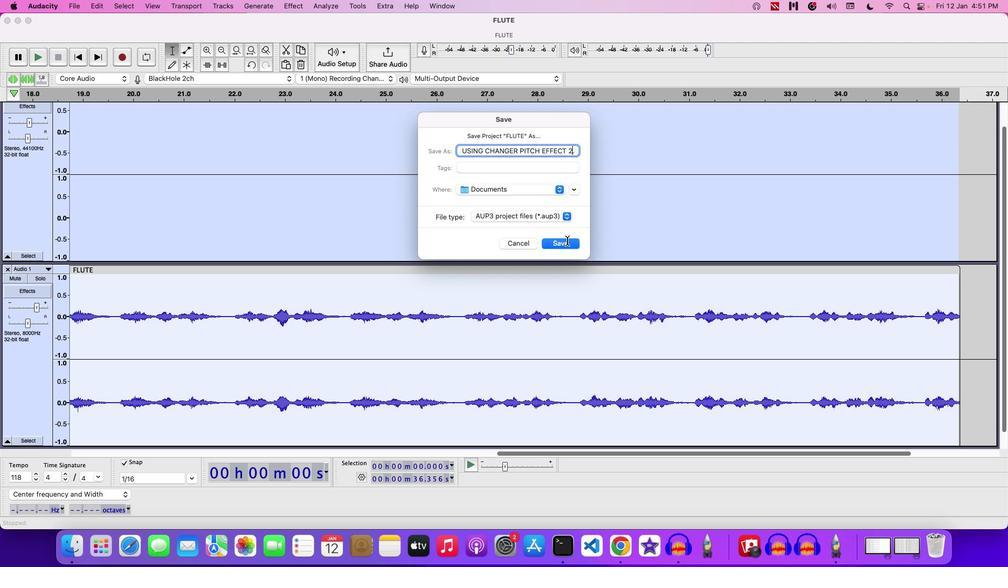 
